 Task: Look for space in Tumsar, India from 17th June, 2023 to 21st June, 2023 for 2 adults in price range Rs.7000 to Rs.12000. Place can be private room with 1  bedroom having 2 beds and 1 bathroom. Property type can be house, flat, guest house. Booking option can be shelf check-in. Required host language is English.
Action: Mouse moved to (401, 73)
Screenshot: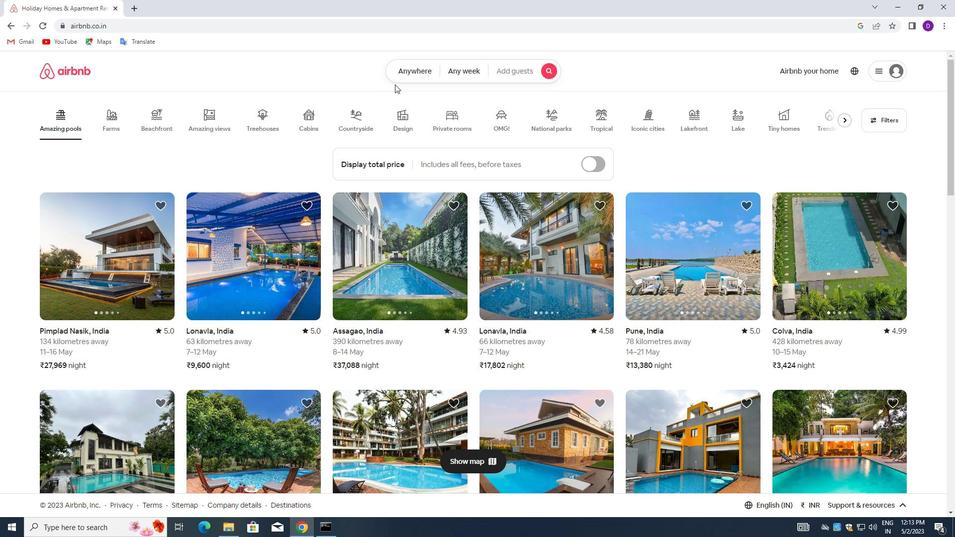
Action: Mouse pressed left at (401, 73)
Screenshot: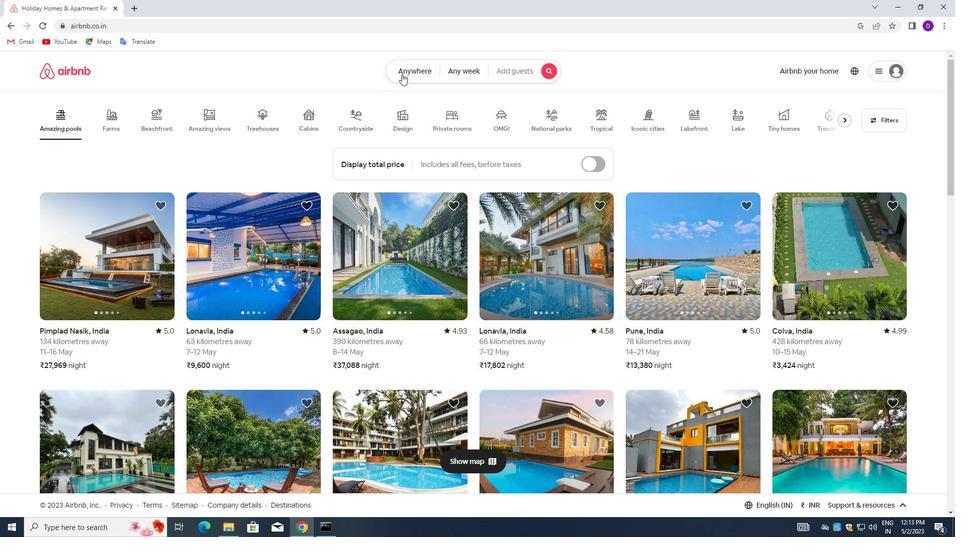 
Action: Mouse moved to (294, 108)
Screenshot: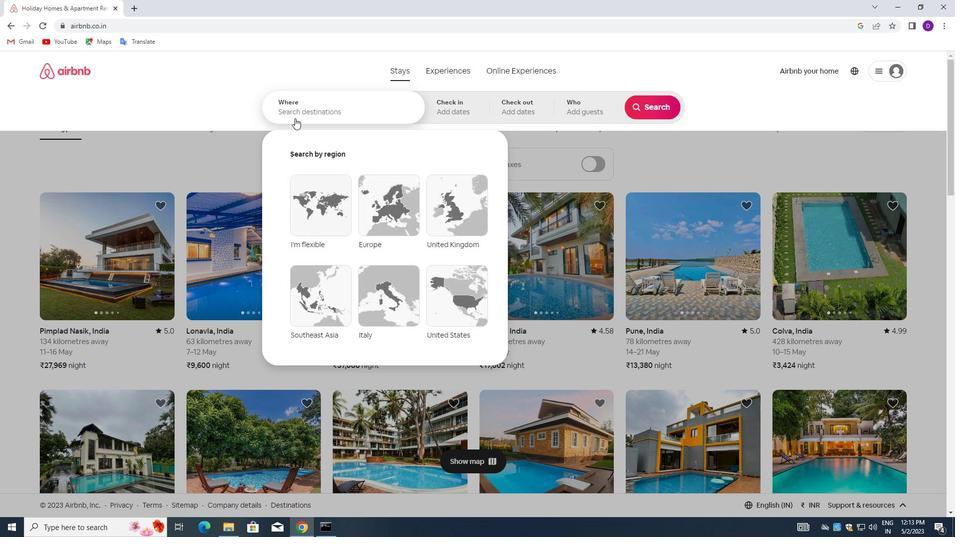 
Action: Mouse pressed left at (294, 108)
Screenshot: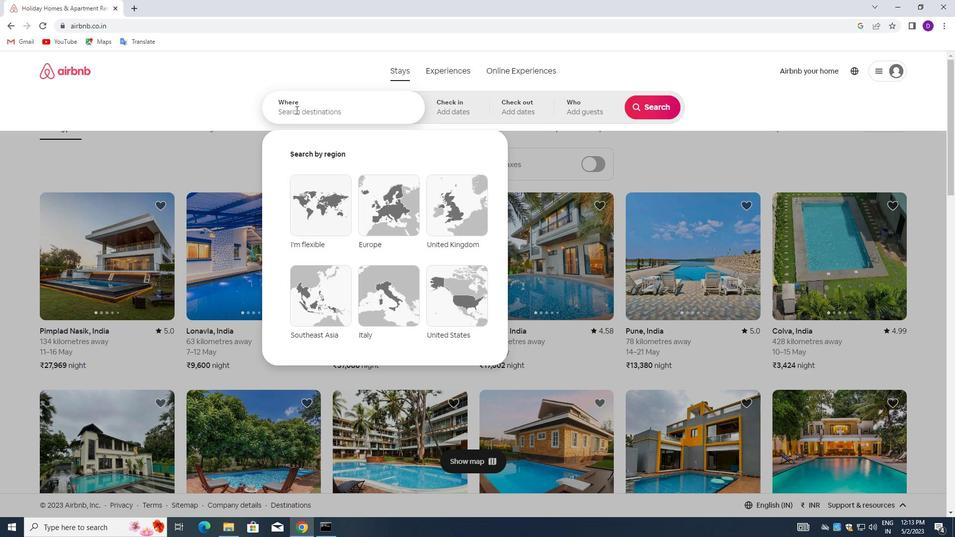 
Action: Mouse moved to (294, 111)
Screenshot: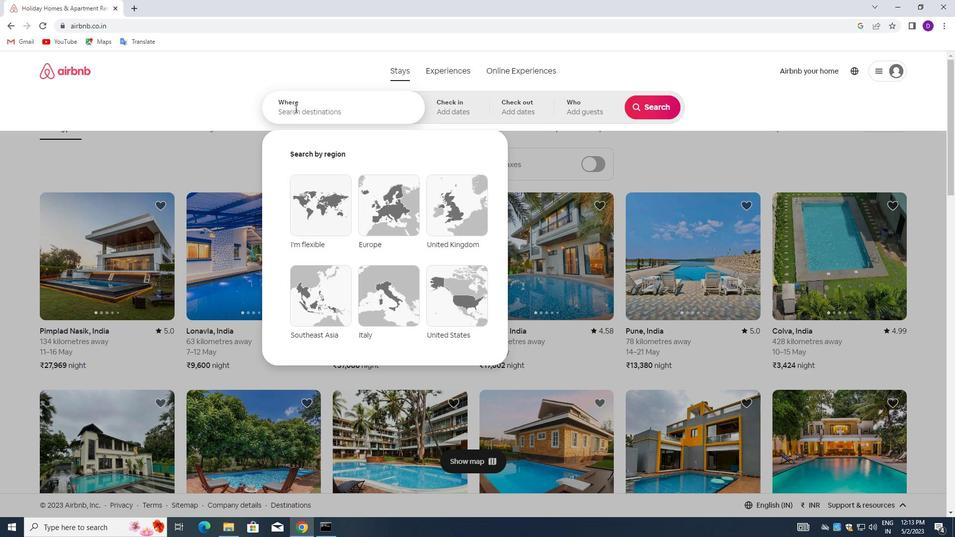 
Action: Key pressed <Key.shift_r>Tumsar,<Key.space><Key.shift>INDIA<Key.enter>
Screenshot: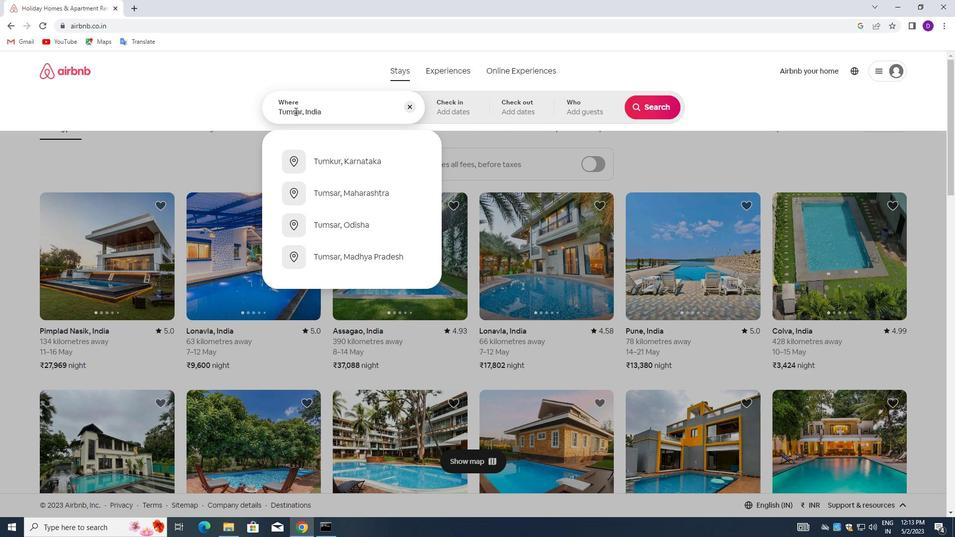 
Action: Mouse moved to (637, 275)
Screenshot: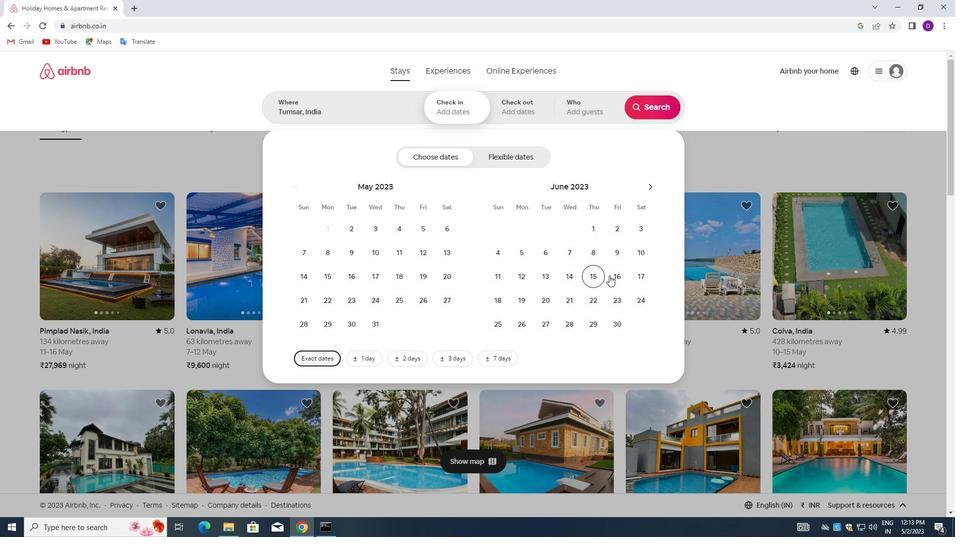 
Action: Mouse pressed left at (637, 275)
Screenshot: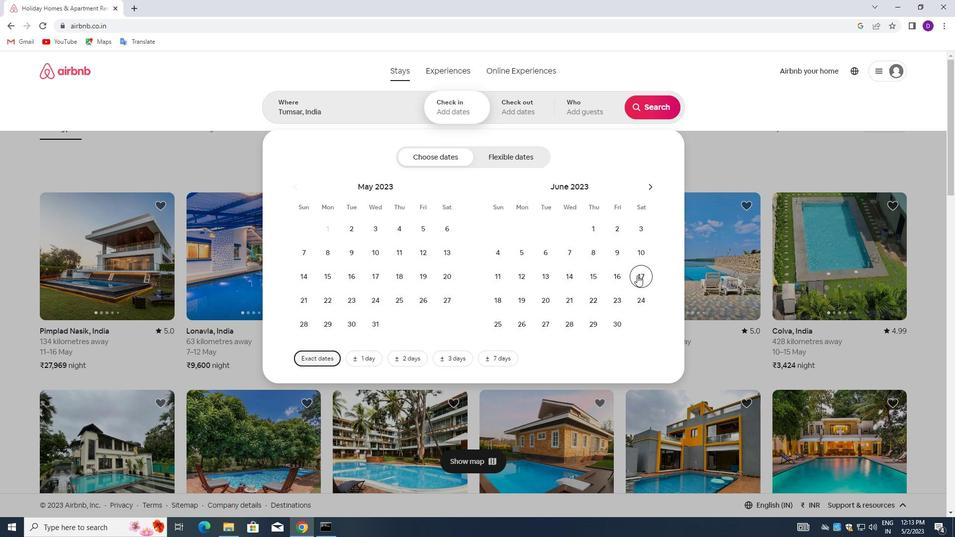 
Action: Mouse moved to (570, 296)
Screenshot: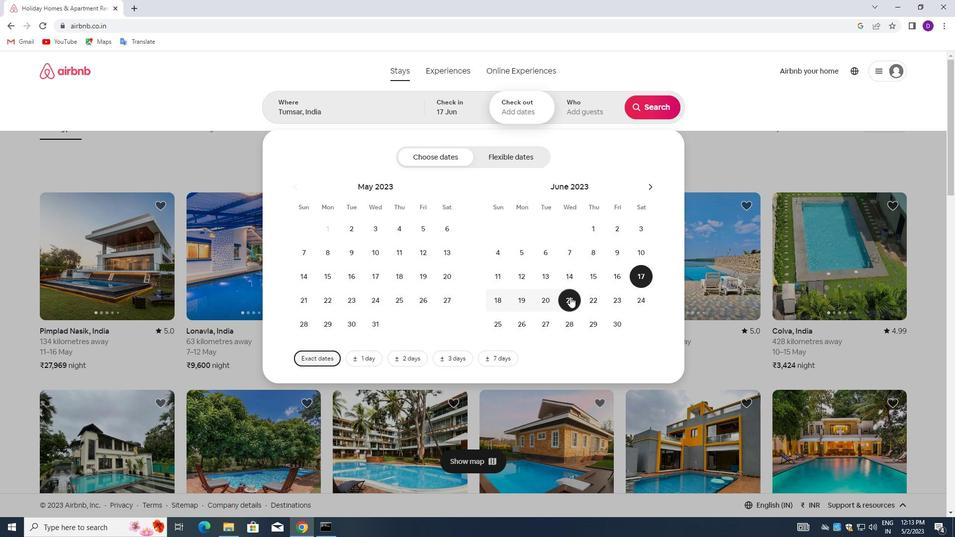 
Action: Mouse pressed left at (570, 296)
Screenshot: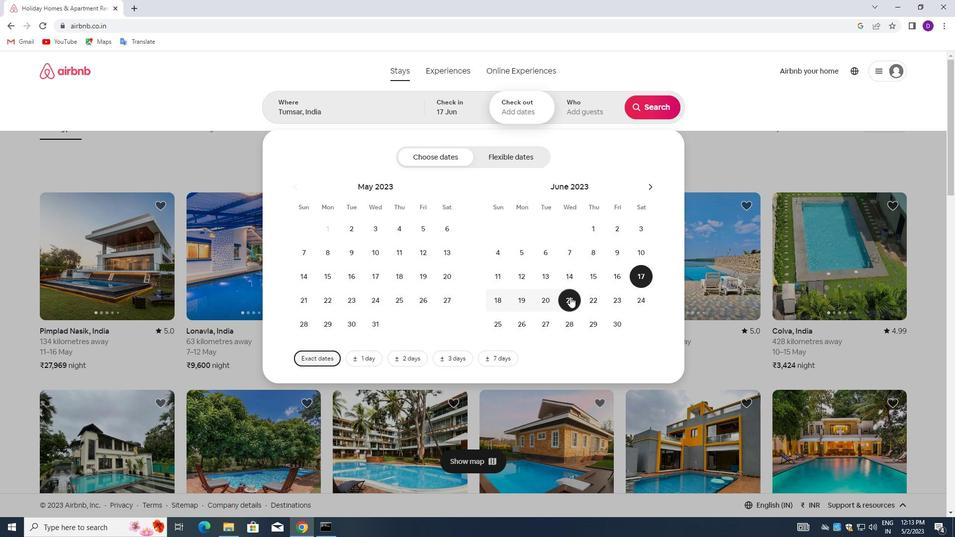 
Action: Mouse moved to (578, 115)
Screenshot: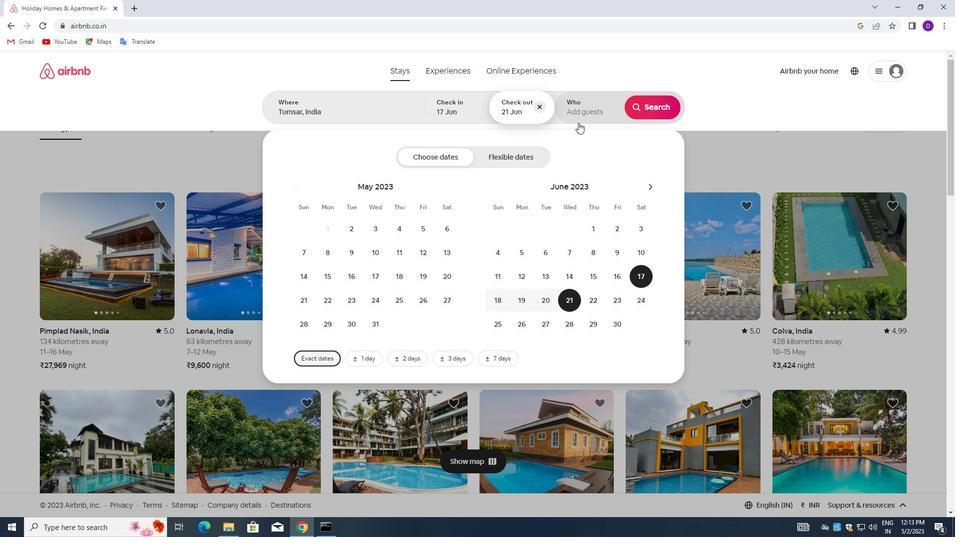 
Action: Mouse pressed left at (578, 115)
Screenshot: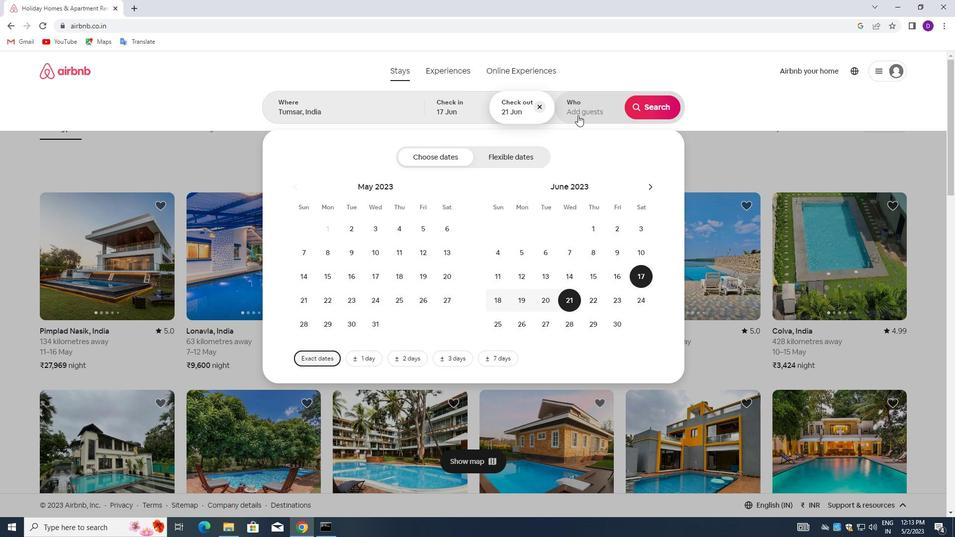 
Action: Mouse moved to (658, 161)
Screenshot: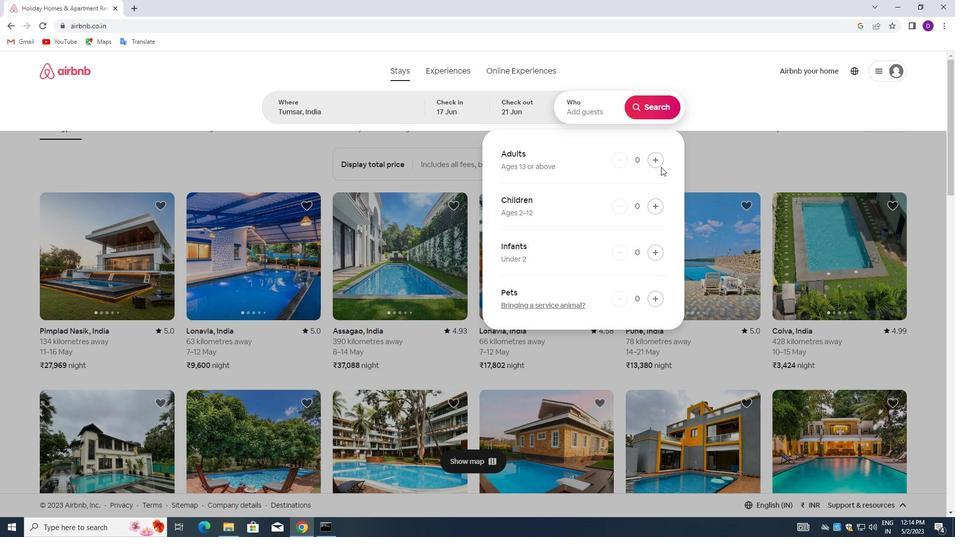 
Action: Mouse pressed left at (658, 161)
Screenshot: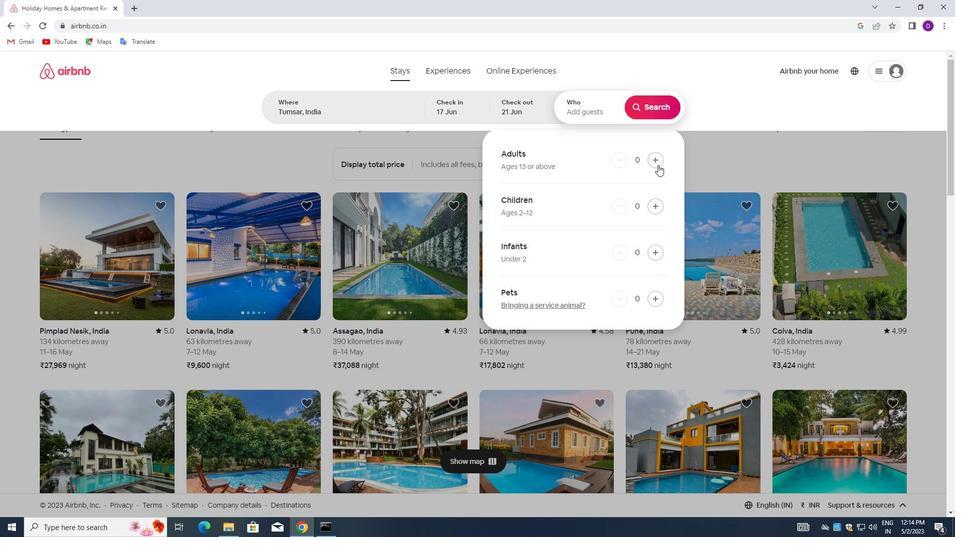 
Action: Mouse moved to (658, 161)
Screenshot: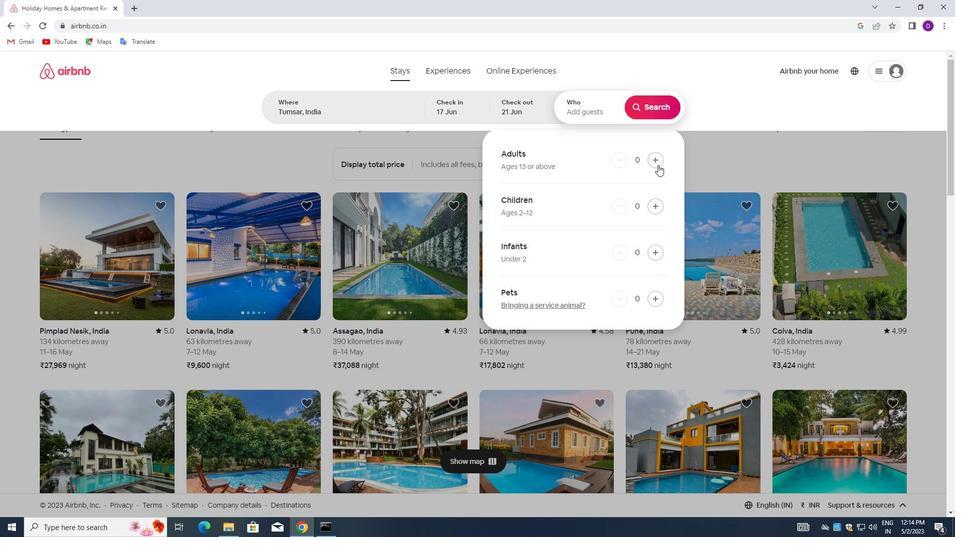 
Action: Mouse pressed left at (658, 161)
Screenshot: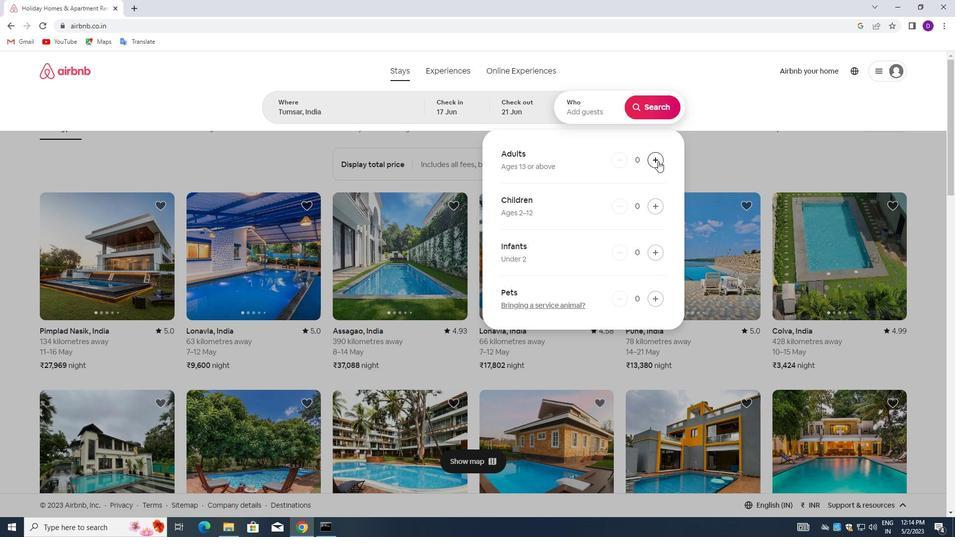 
Action: Mouse moved to (650, 109)
Screenshot: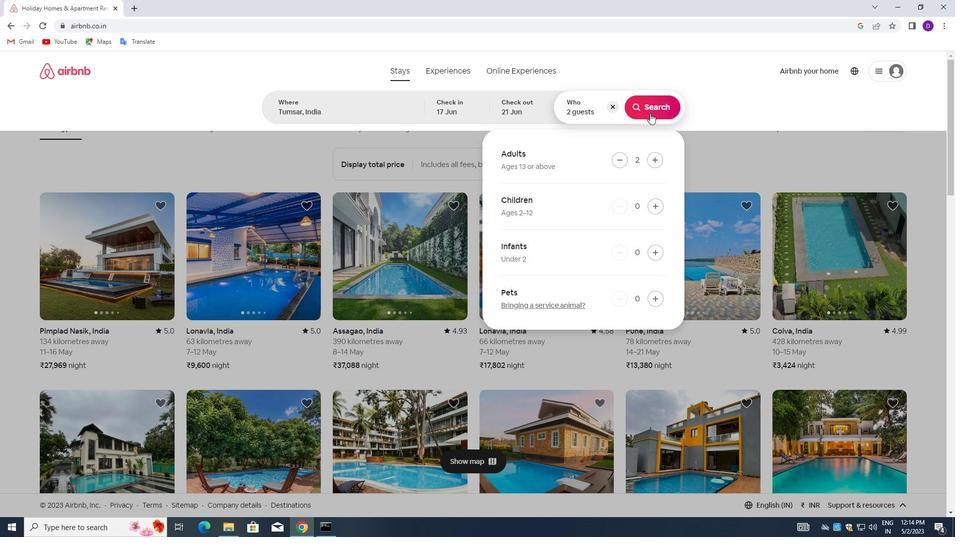 
Action: Mouse pressed left at (650, 109)
Screenshot: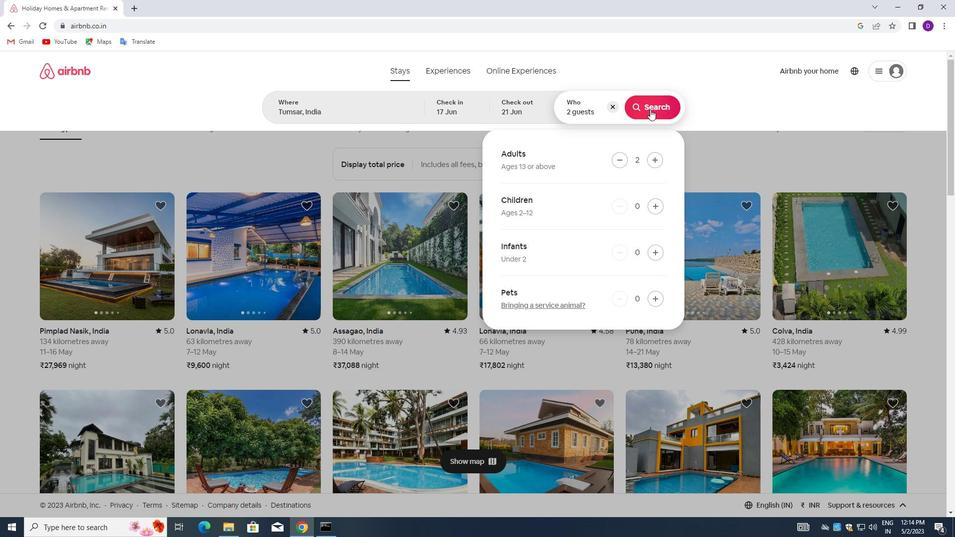 
Action: Mouse moved to (904, 106)
Screenshot: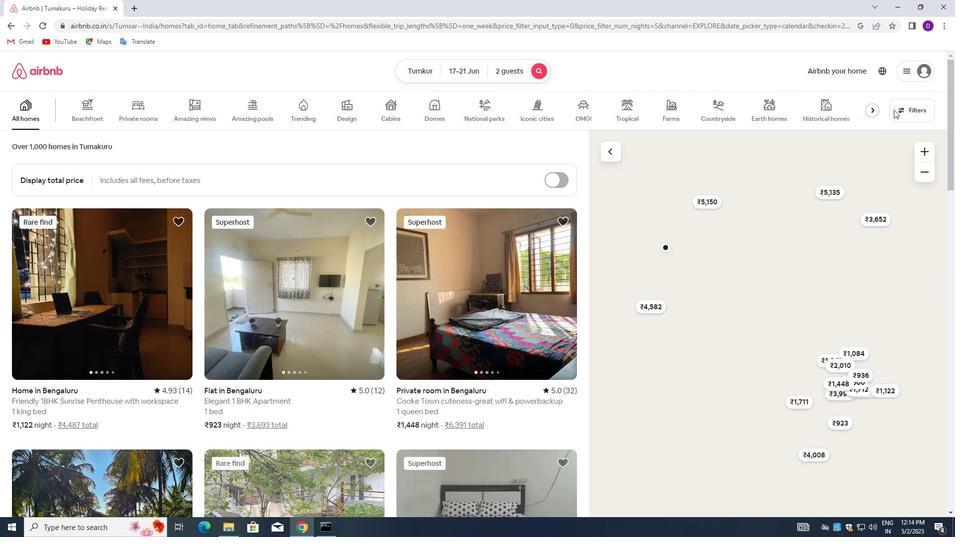 
Action: Mouse pressed left at (904, 106)
Screenshot: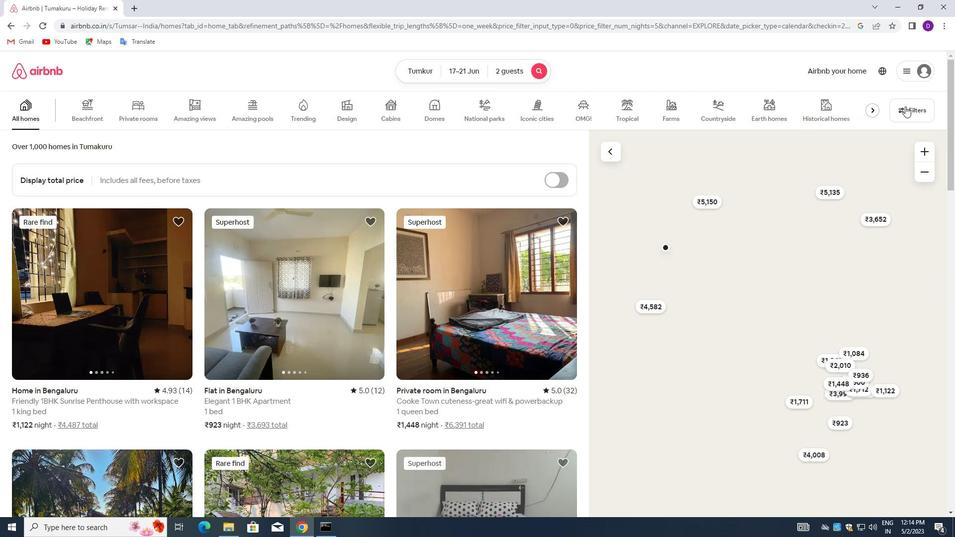
Action: Mouse moved to (340, 234)
Screenshot: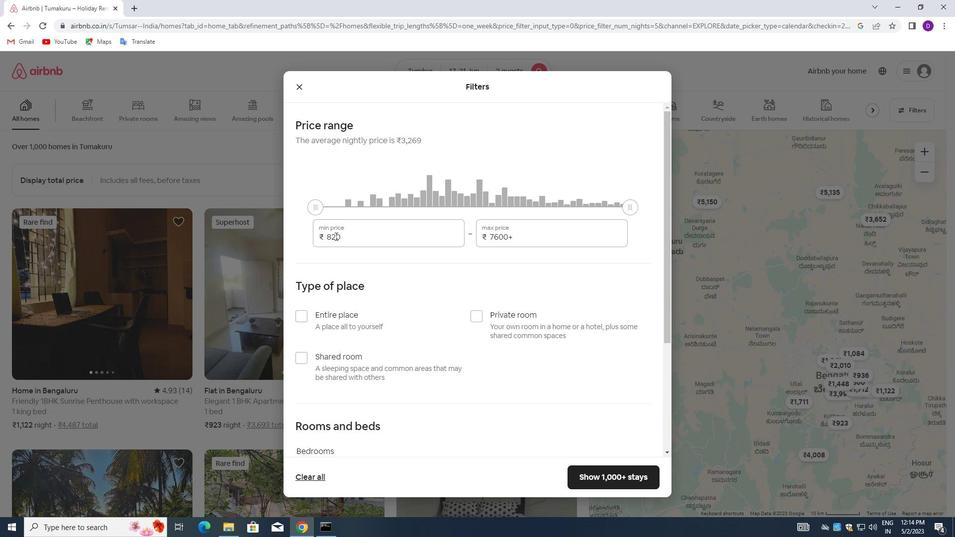 
Action: Mouse pressed left at (340, 234)
Screenshot: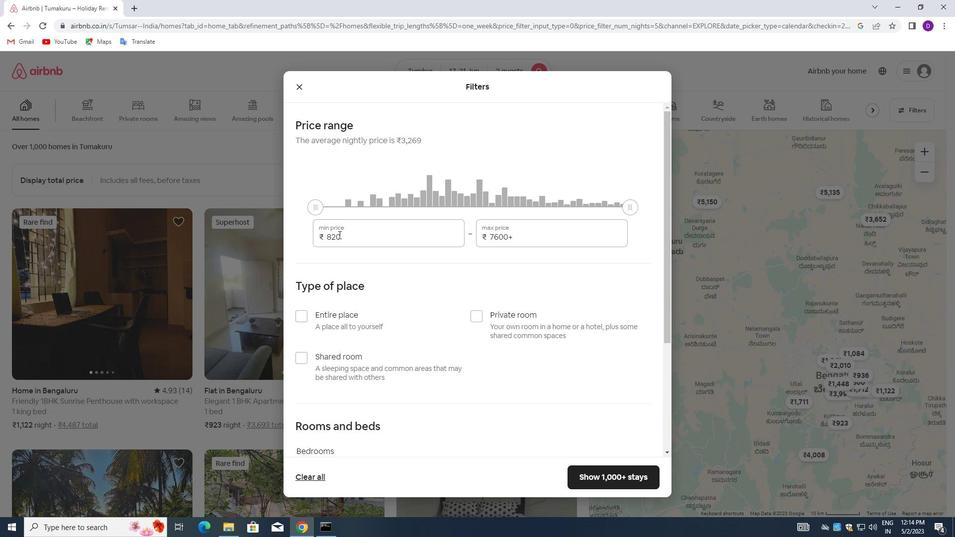 
Action: Mouse moved to (340, 234)
Screenshot: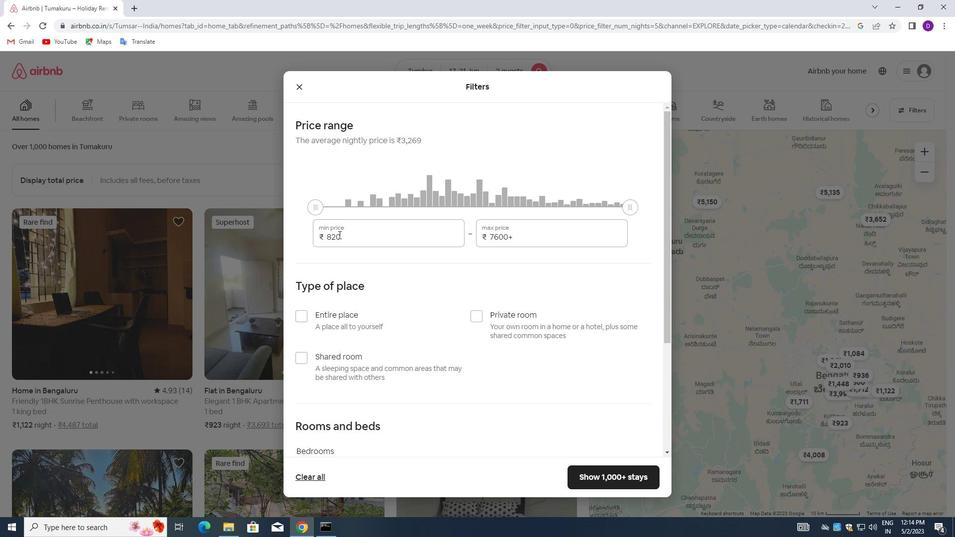 
Action: Mouse pressed left at (340, 234)
Screenshot: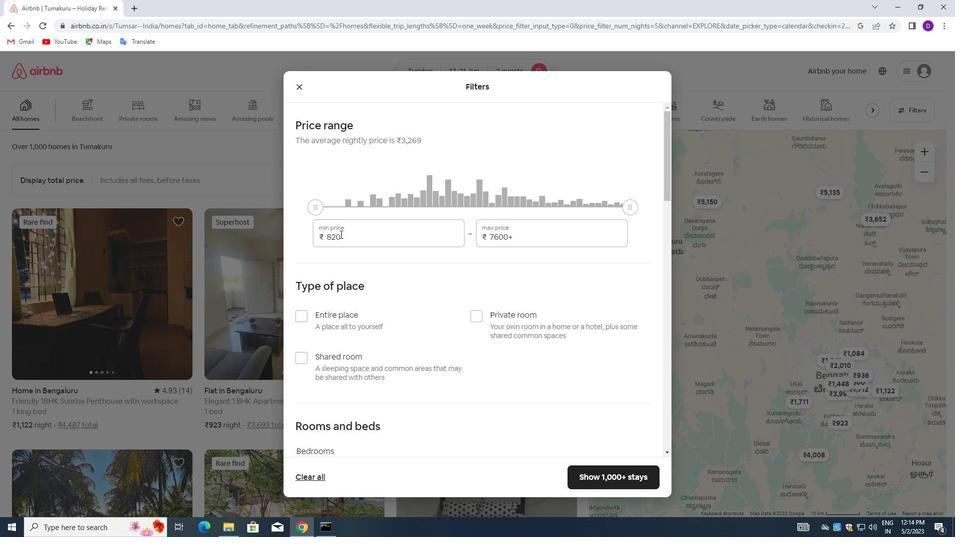
Action: Mouse moved to (297, 216)
Screenshot: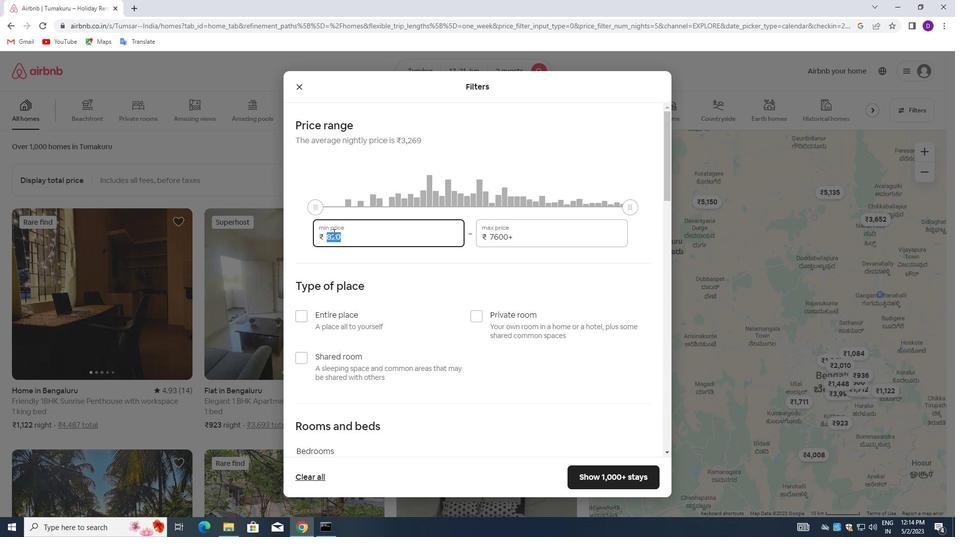 
Action: Key pressed 7000<Key.tab>12000
Screenshot: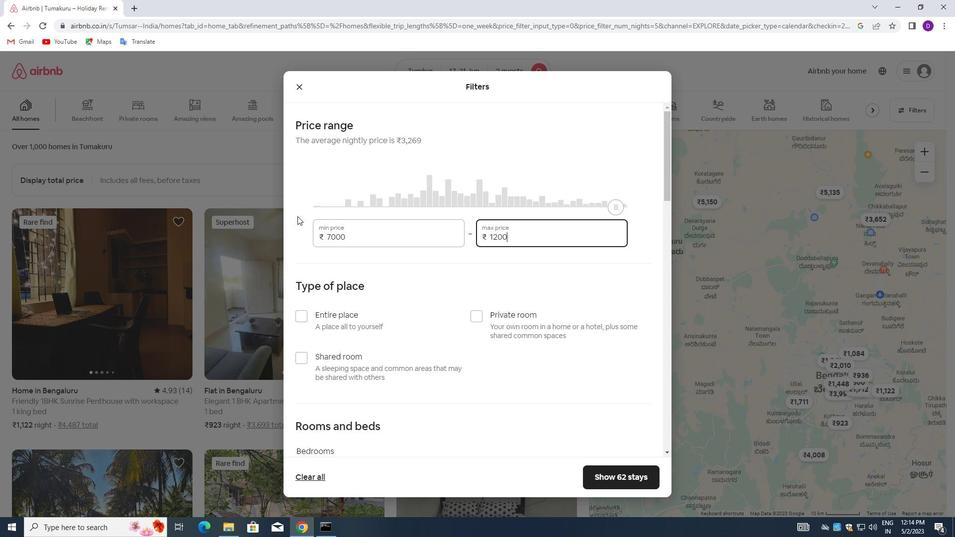 
Action: Mouse moved to (408, 314)
Screenshot: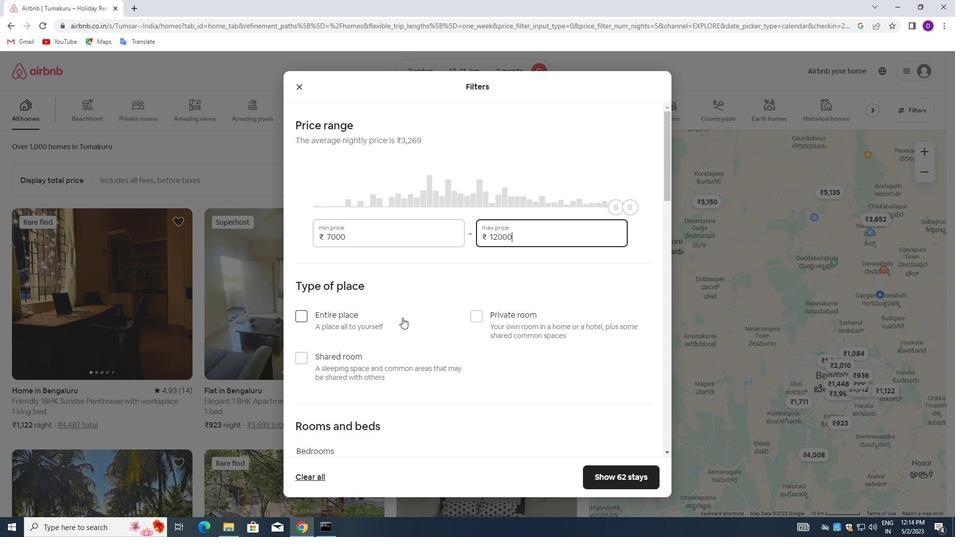 
Action: Mouse scrolled (408, 314) with delta (0, 0)
Screenshot: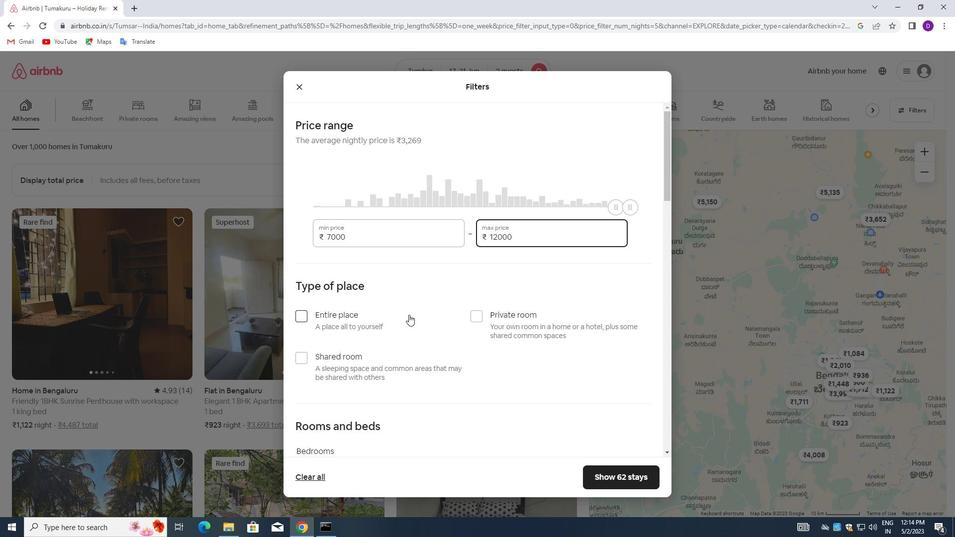 
Action: Mouse scrolled (408, 314) with delta (0, 0)
Screenshot: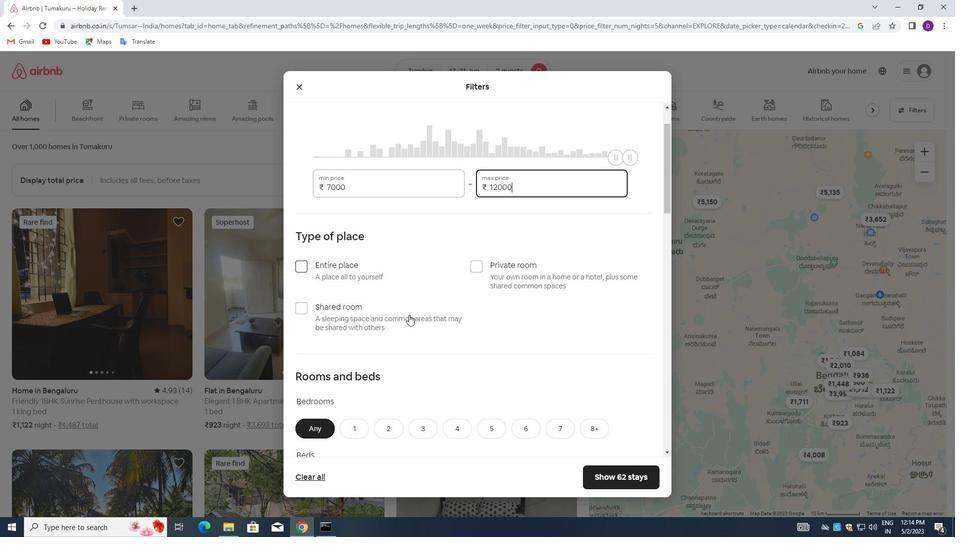 
Action: Mouse moved to (478, 217)
Screenshot: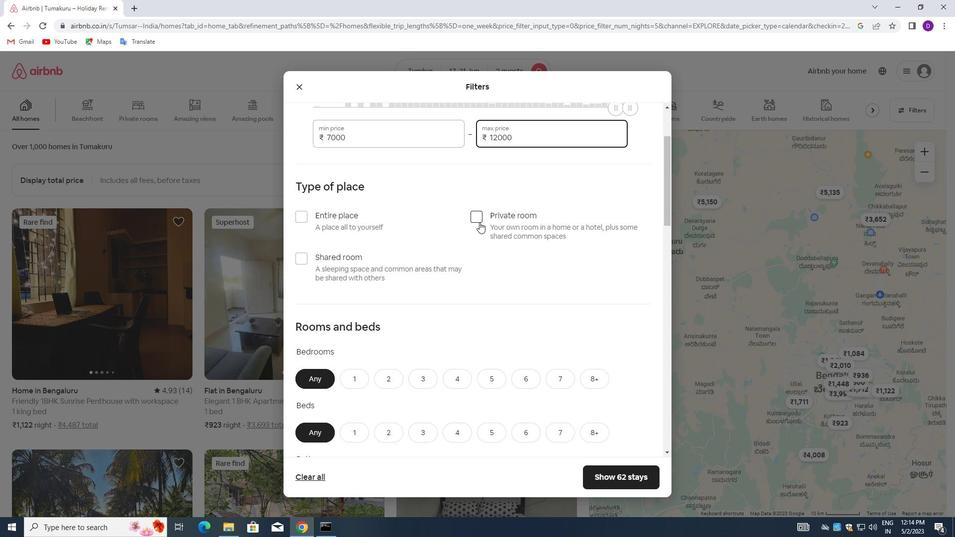
Action: Mouse pressed left at (478, 217)
Screenshot: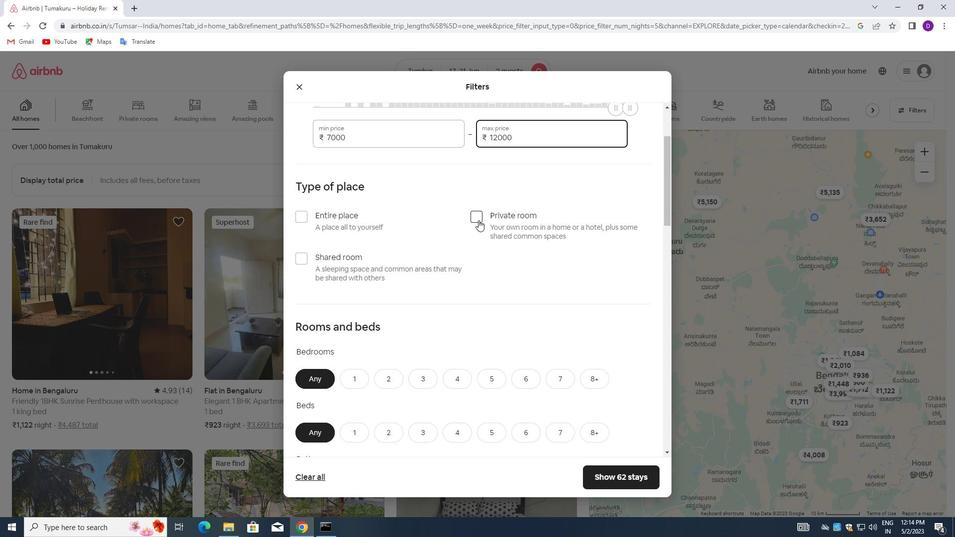 
Action: Mouse moved to (446, 289)
Screenshot: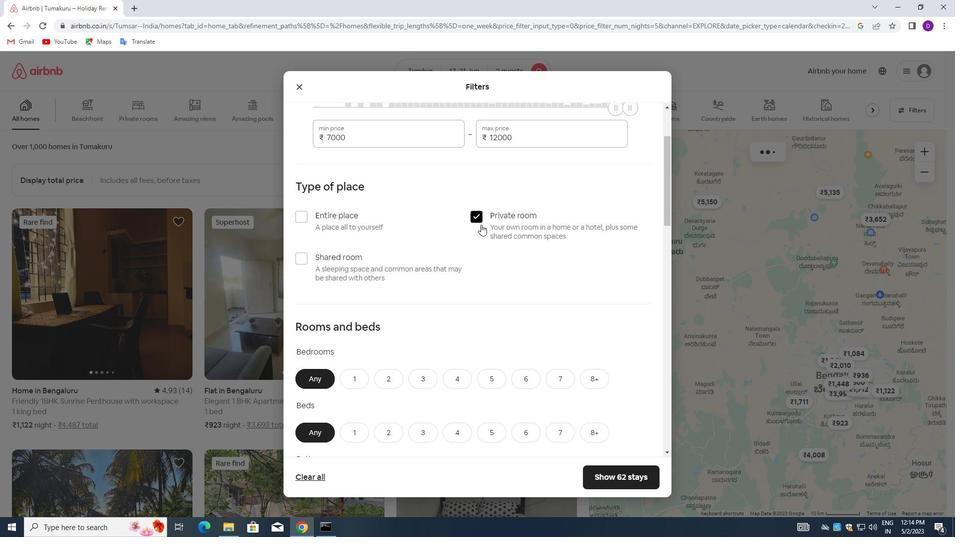 
Action: Mouse scrolled (446, 288) with delta (0, 0)
Screenshot: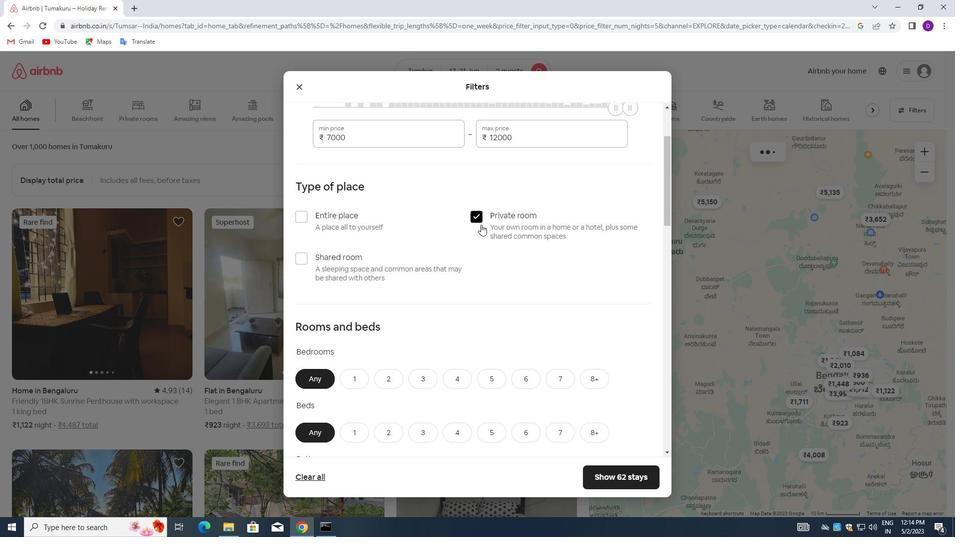 
Action: Mouse moved to (436, 297)
Screenshot: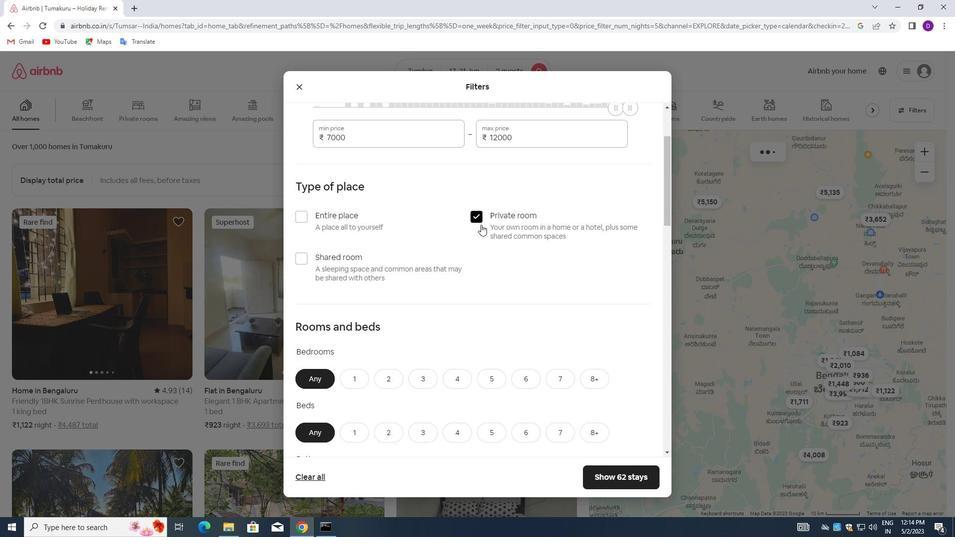
Action: Mouse scrolled (436, 296) with delta (0, 0)
Screenshot: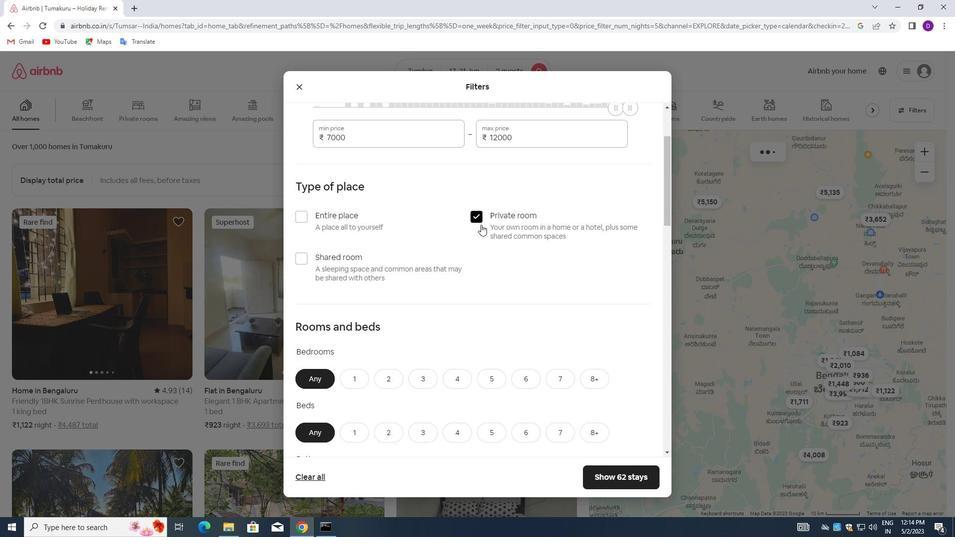 
Action: Mouse moved to (435, 298)
Screenshot: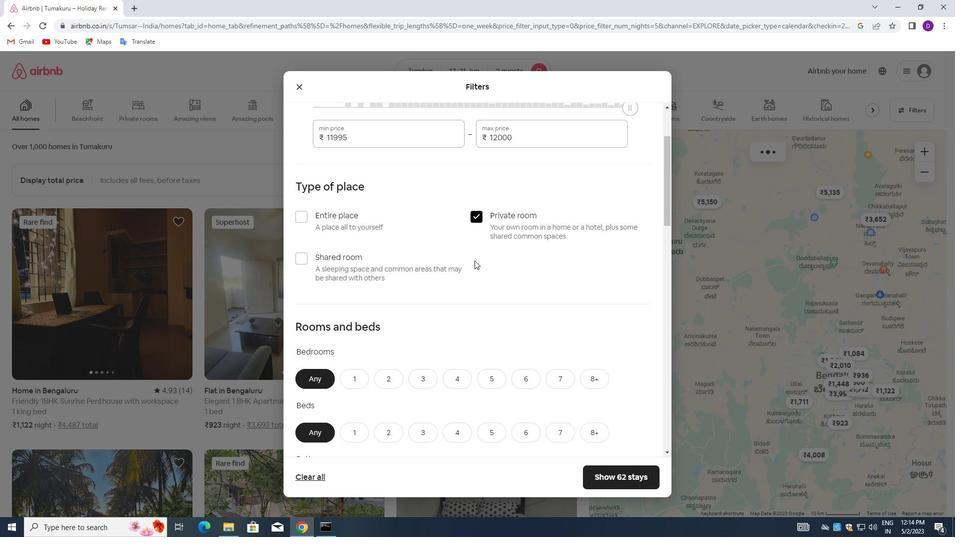 
Action: Mouse scrolled (435, 298) with delta (0, 0)
Screenshot: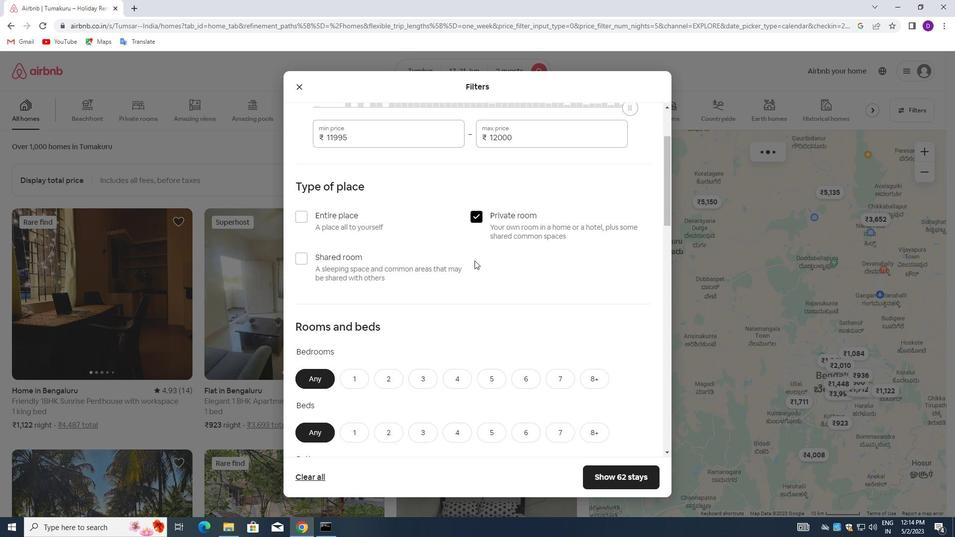 
Action: Mouse moved to (346, 229)
Screenshot: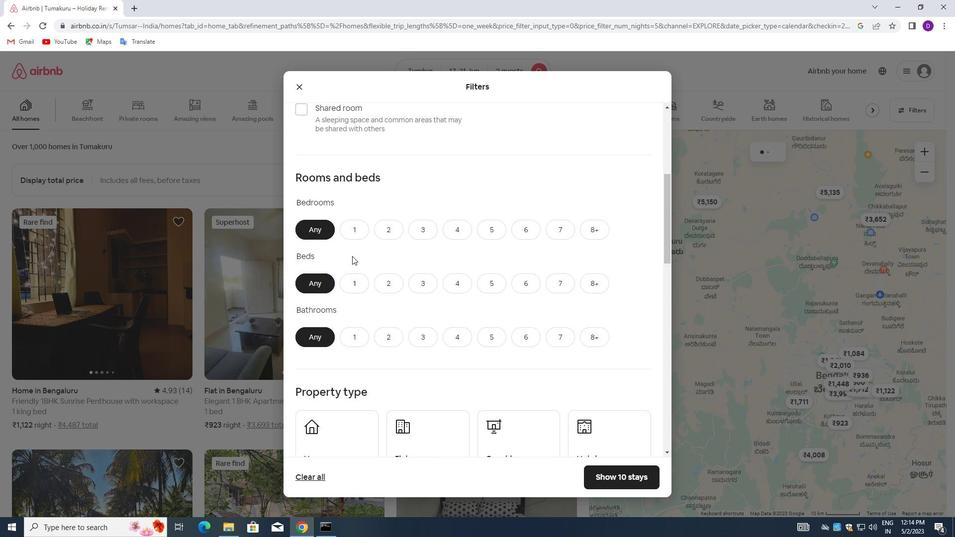
Action: Mouse pressed left at (346, 229)
Screenshot: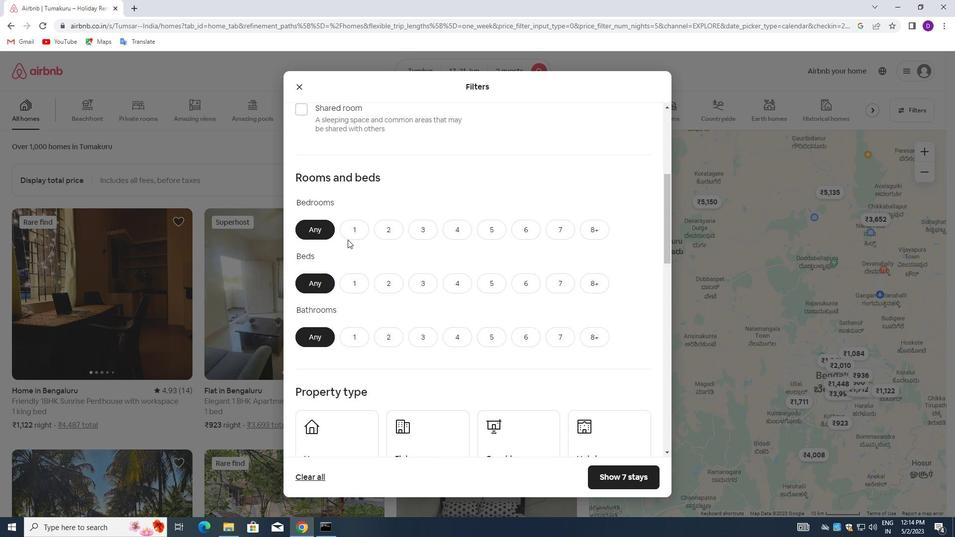 
Action: Mouse moved to (394, 288)
Screenshot: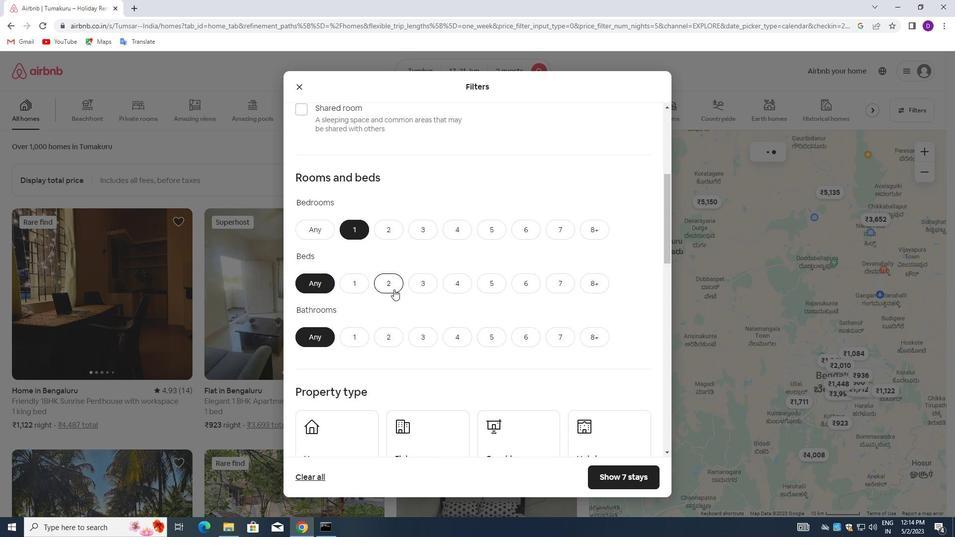 
Action: Mouse pressed left at (394, 288)
Screenshot: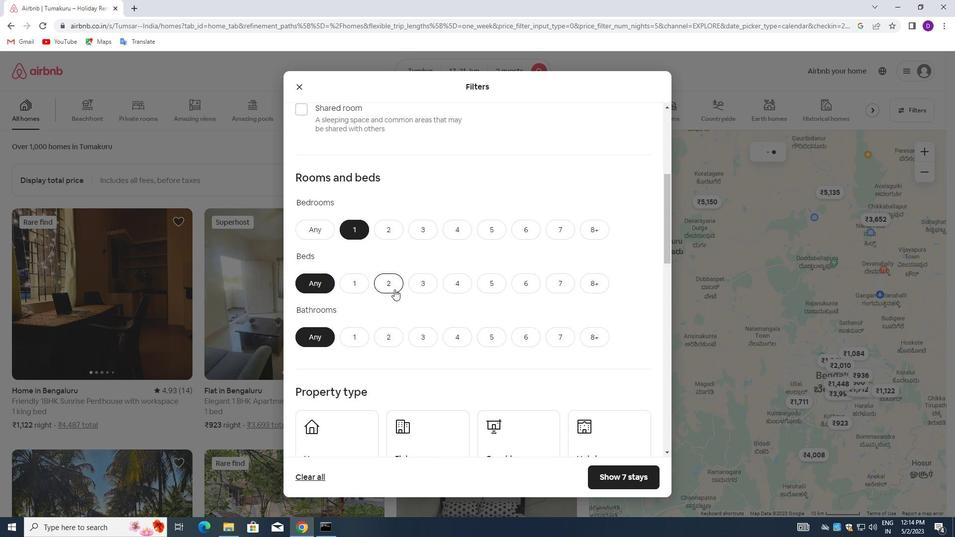 
Action: Mouse moved to (358, 332)
Screenshot: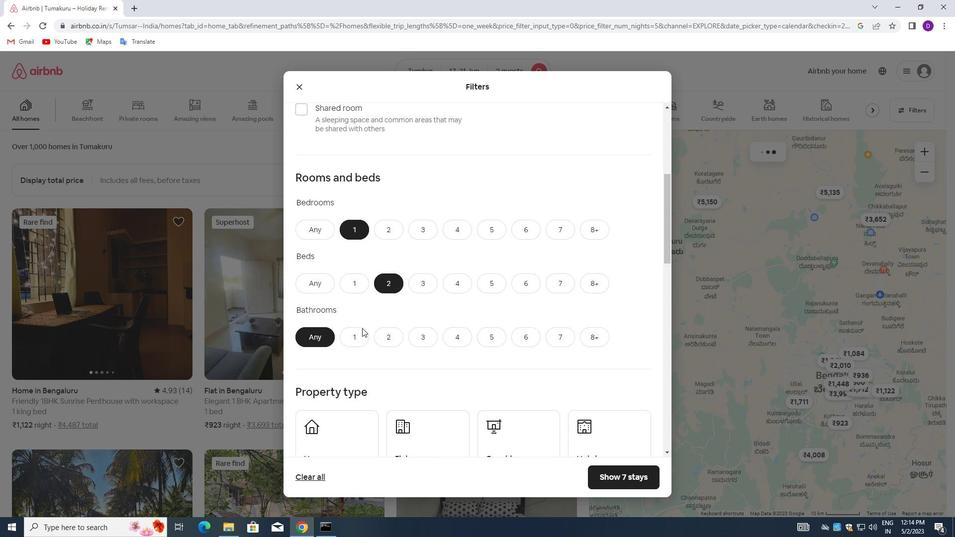 
Action: Mouse pressed left at (358, 332)
Screenshot: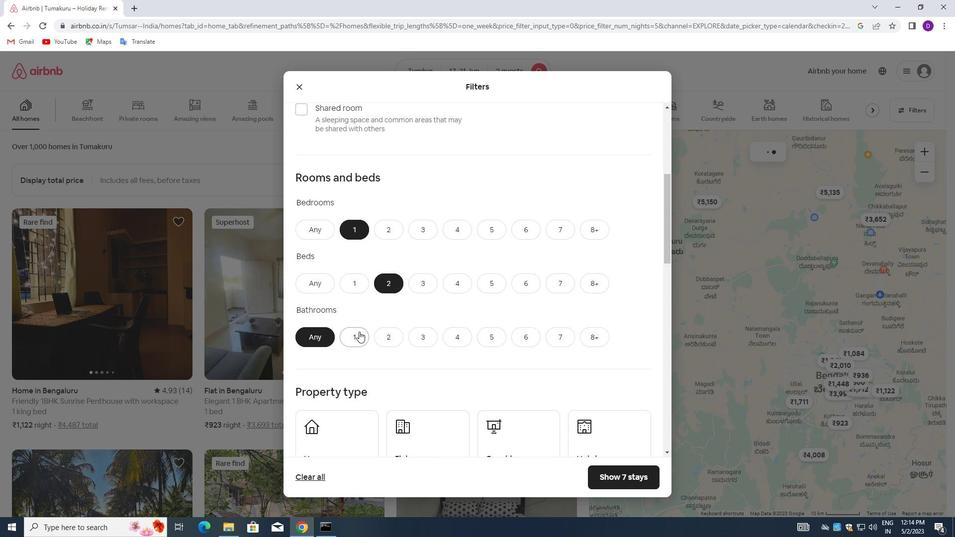 
Action: Mouse moved to (412, 347)
Screenshot: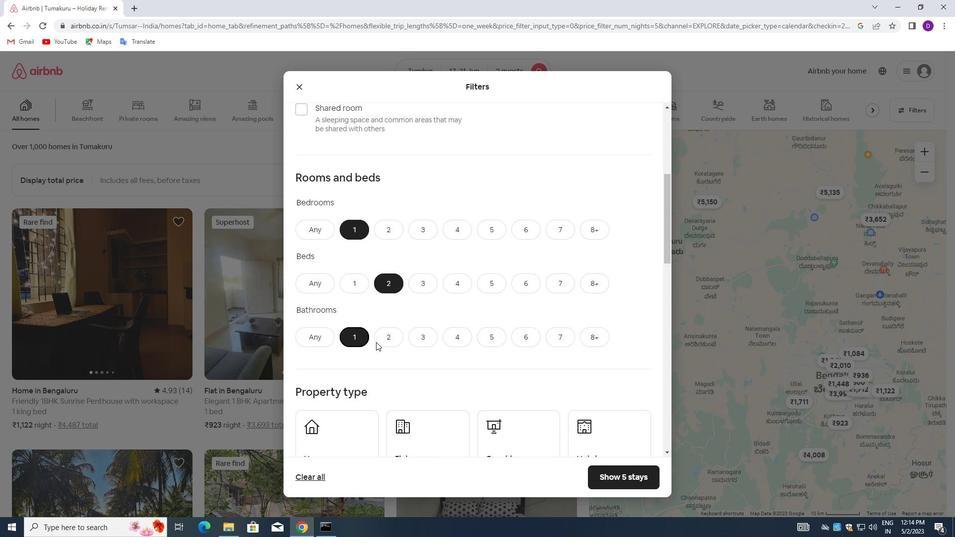 
Action: Mouse scrolled (412, 347) with delta (0, 0)
Screenshot: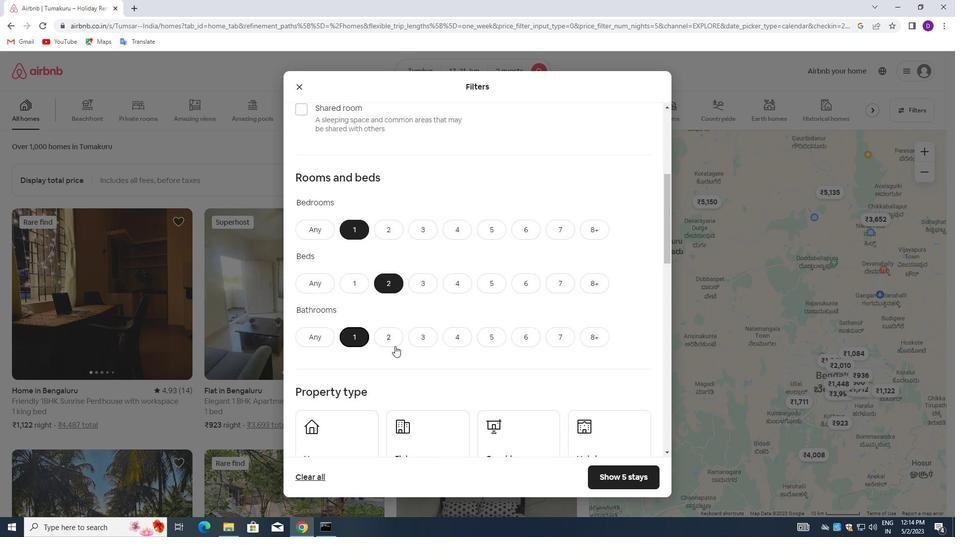 
Action: Mouse moved to (371, 348)
Screenshot: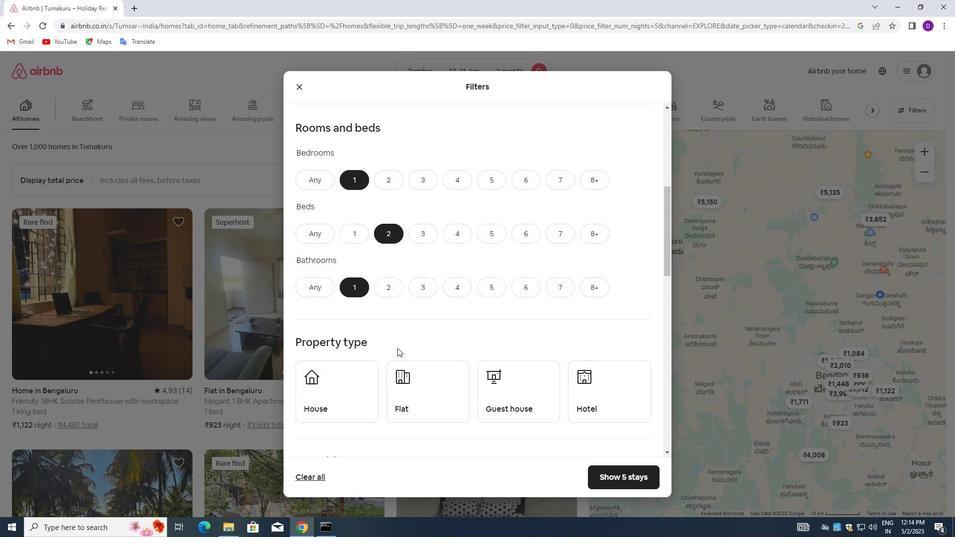 
Action: Mouse scrolled (371, 347) with delta (0, 0)
Screenshot: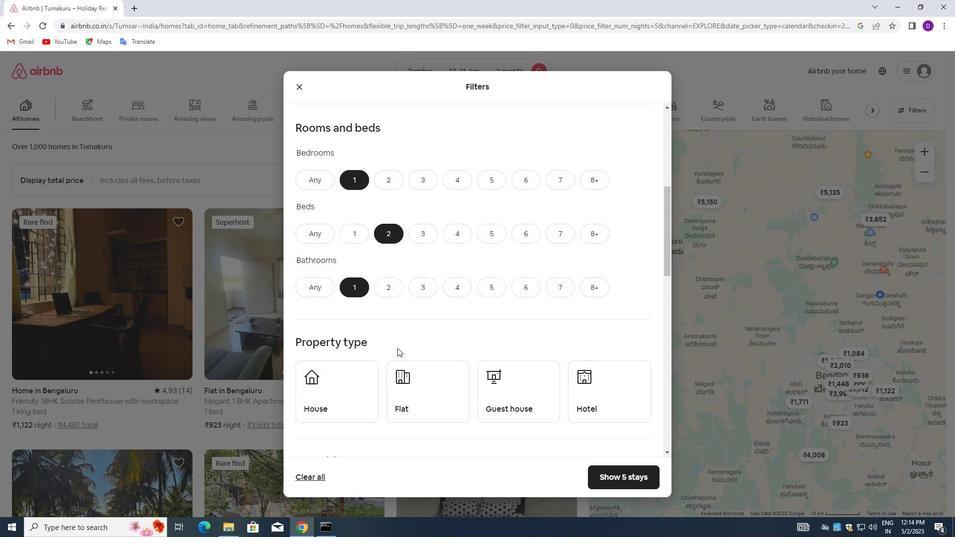 
Action: Mouse moved to (367, 348)
Screenshot: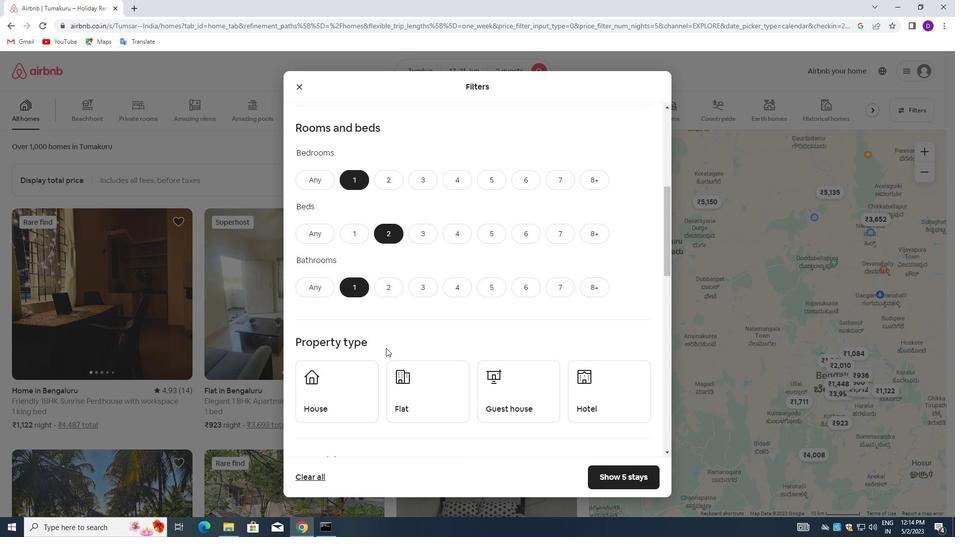 
Action: Mouse scrolled (367, 347) with delta (0, 0)
Screenshot: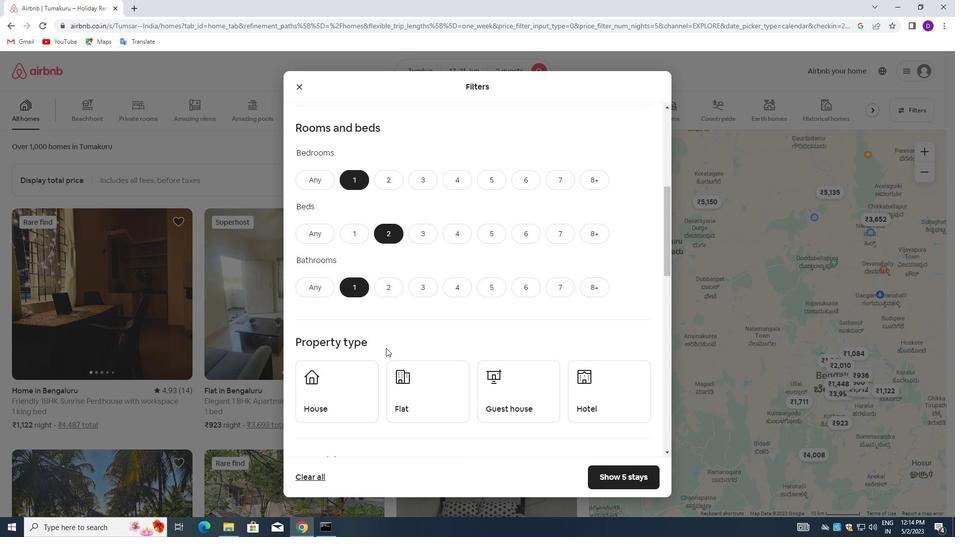 
Action: Mouse moved to (338, 306)
Screenshot: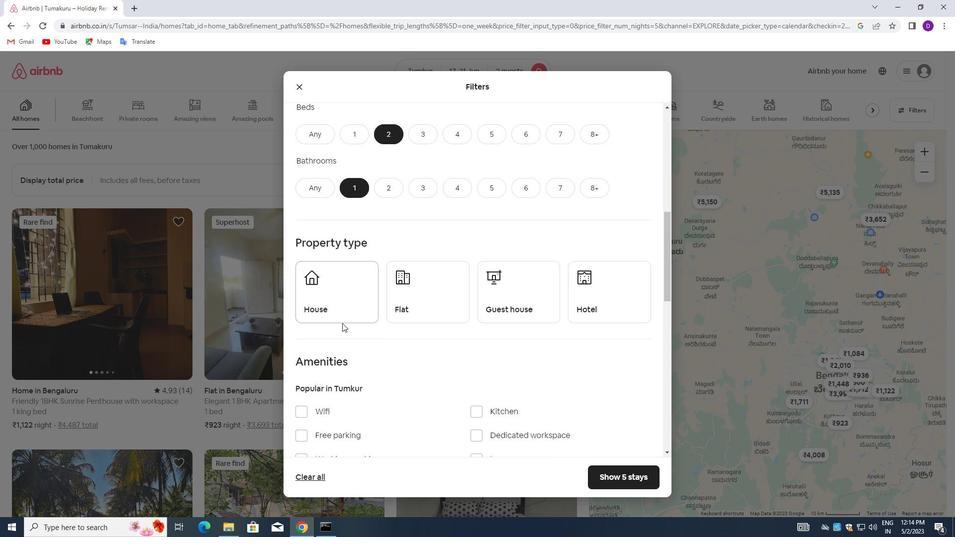 
Action: Mouse pressed left at (338, 306)
Screenshot: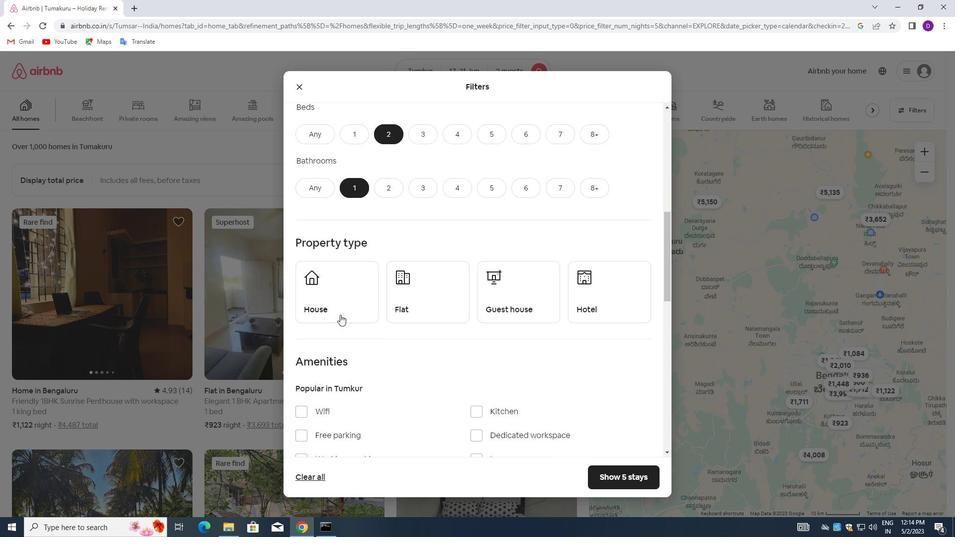 
Action: Mouse moved to (420, 296)
Screenshot: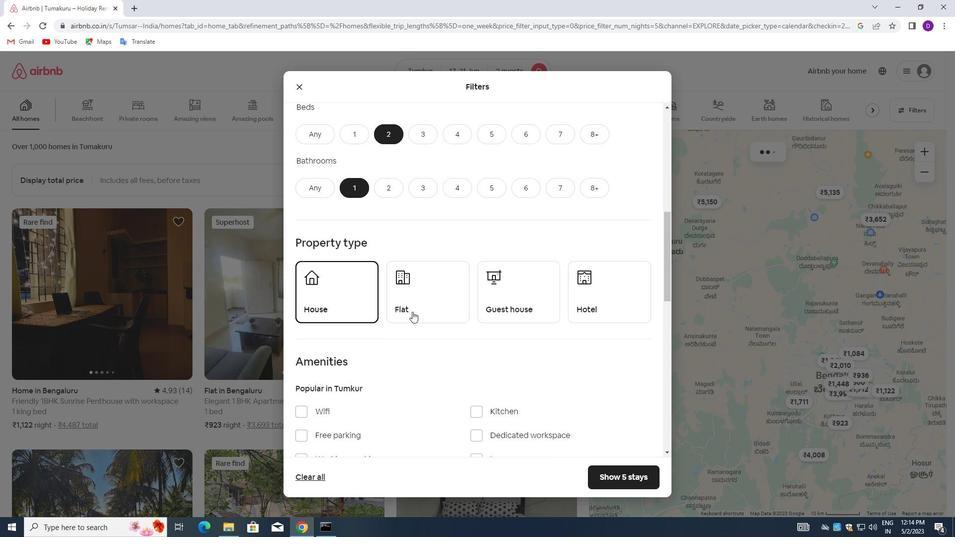 
Action: Mouse pressed left at (420, 296)
Screenshot: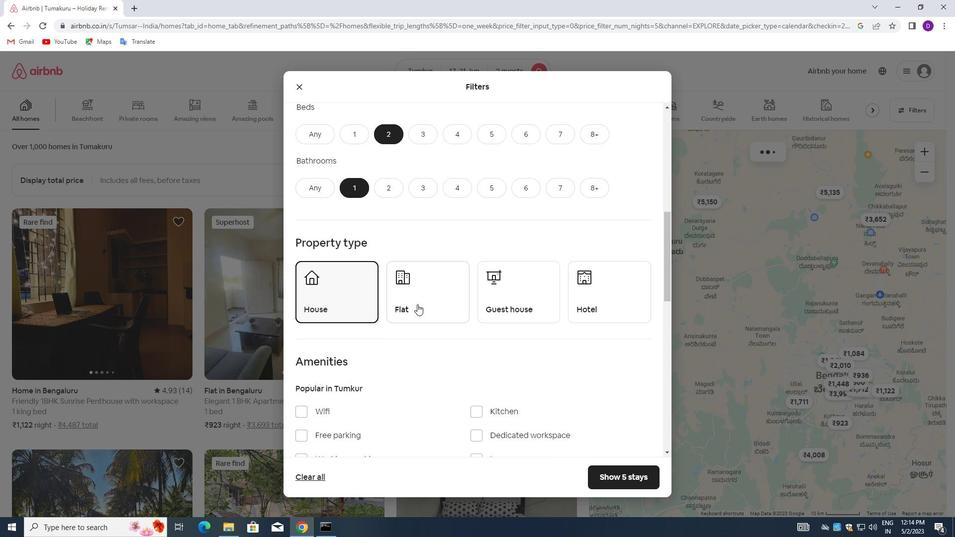 
Action: Mouse moved to (496, 293)
Screenshot: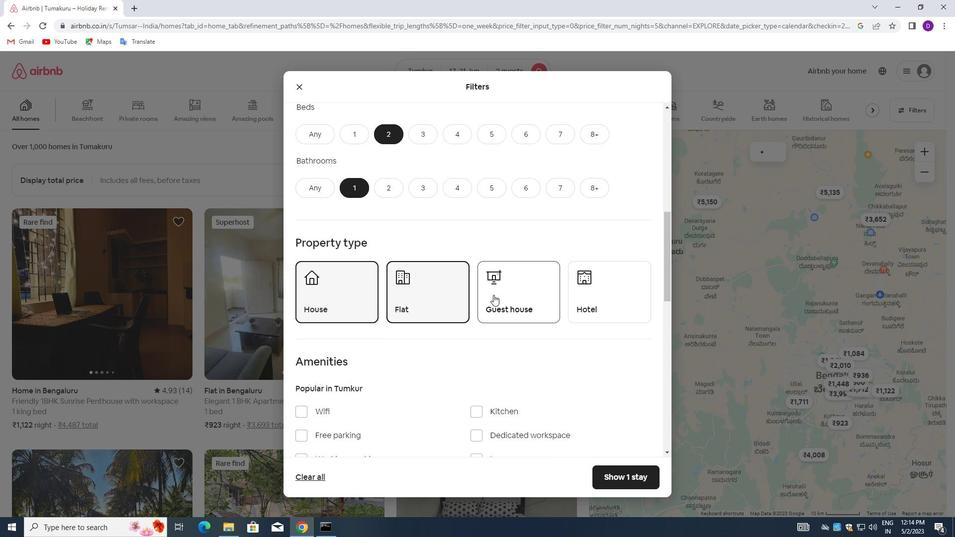 
Action: Mouse pressed left at (496, 293)
Screenshot: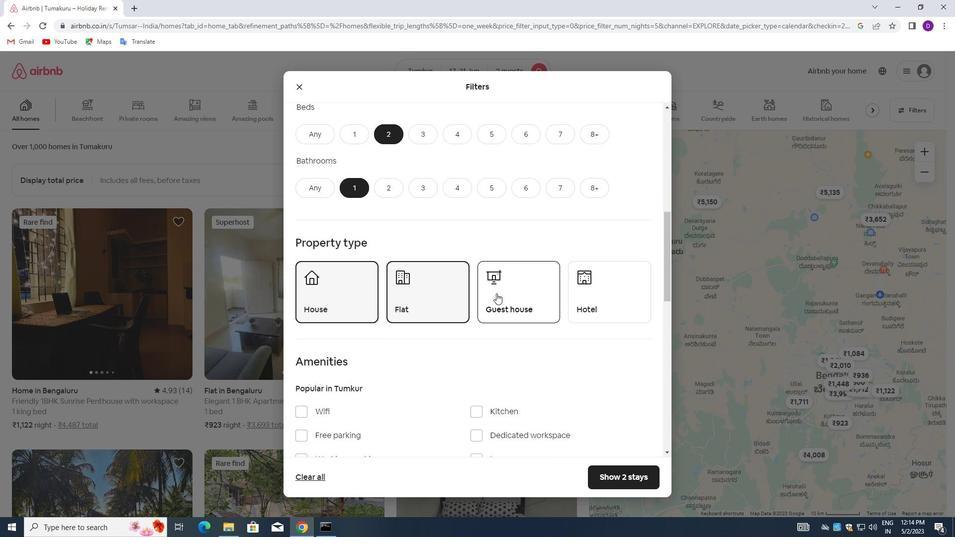 
Action: Mouse moved to (470, 319)
Screenshot: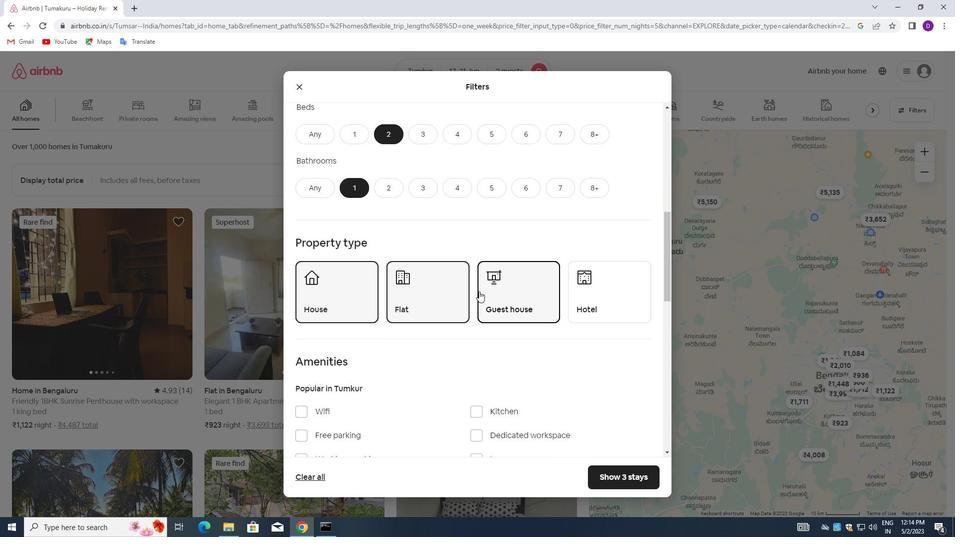 
Action: Mouse scrolled (470, 318) with delta (0, 0)
Screenshot: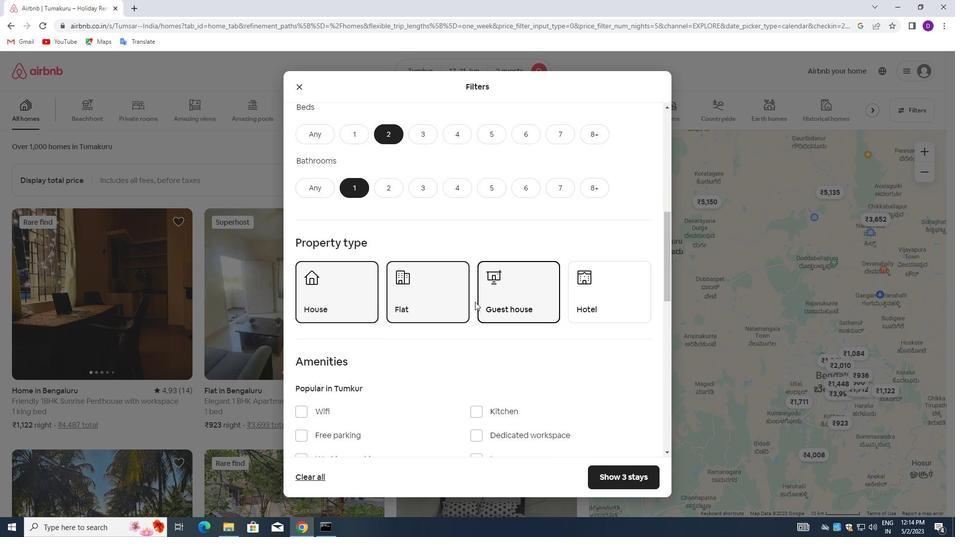 
Action: Mouse moved to (470, 320)
Screenshot: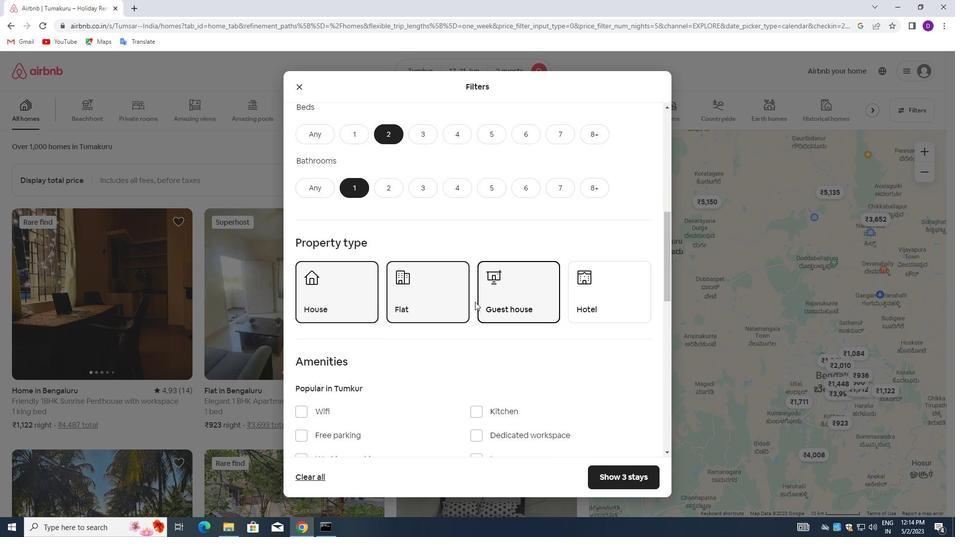 
Action: Mouse scrolled (470, 320) with delta (0, 0)
Screenshot: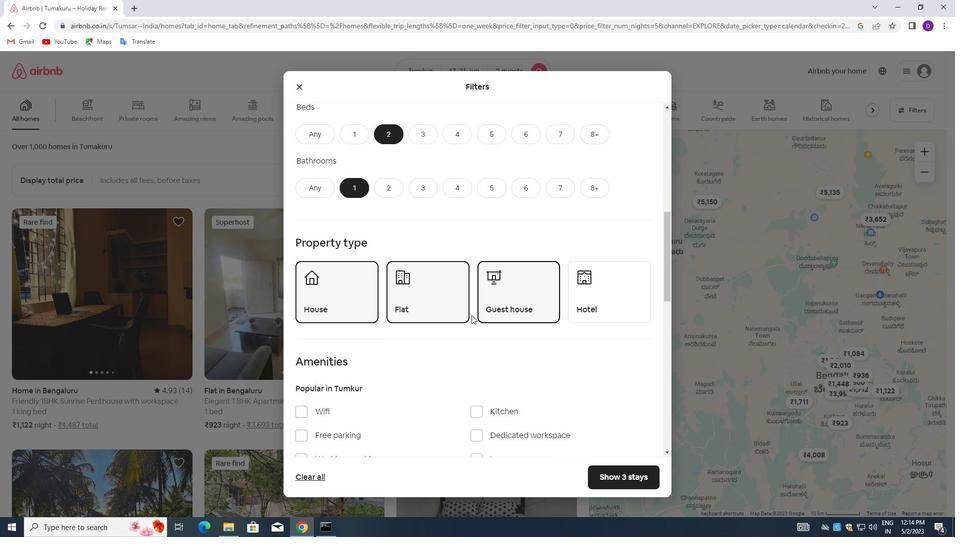 
Action: Mouse moved to (387, 381)
Screenshot: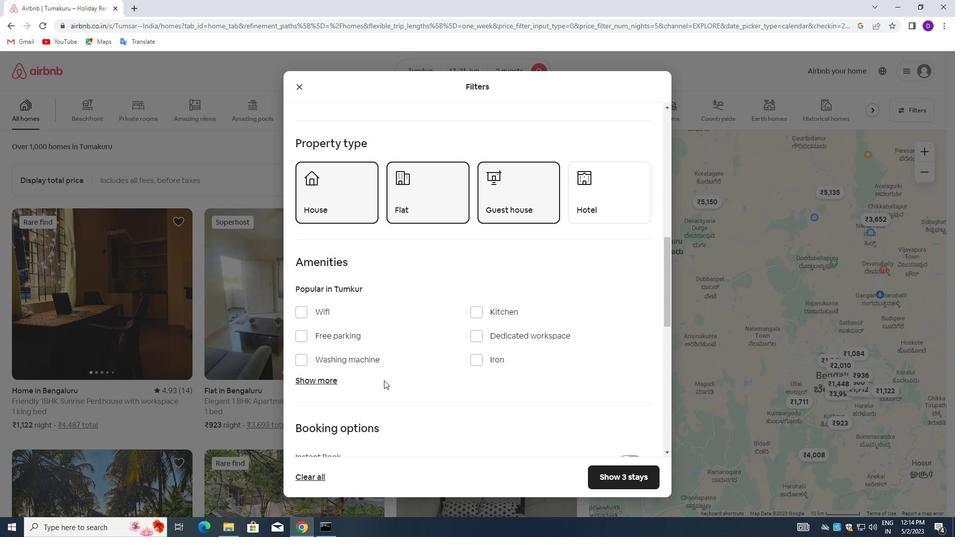 
Action: Mouse scrolled (387, 381) with delta (0, 0)
Screenshot: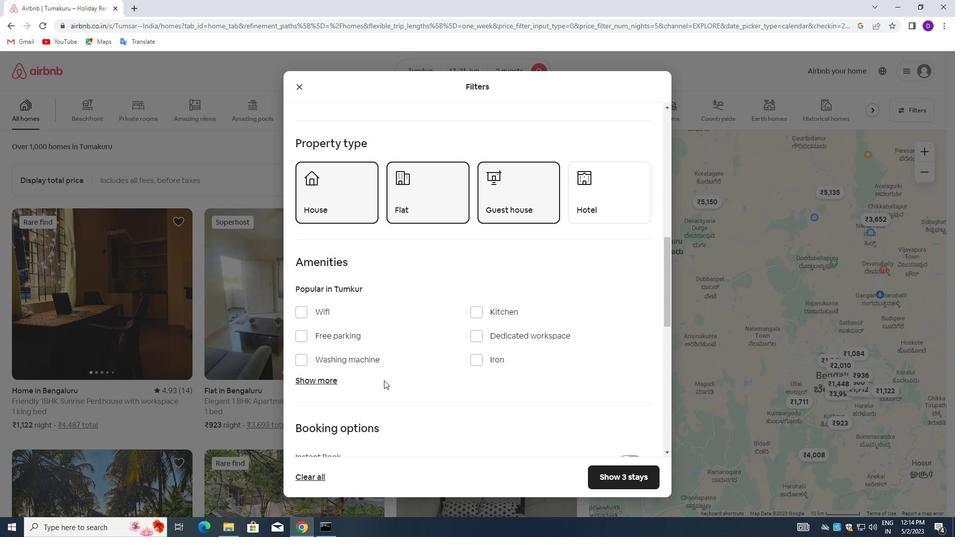 
Action: Mouse scrolled (387, 381) with delta (0, 0)
Screenshot: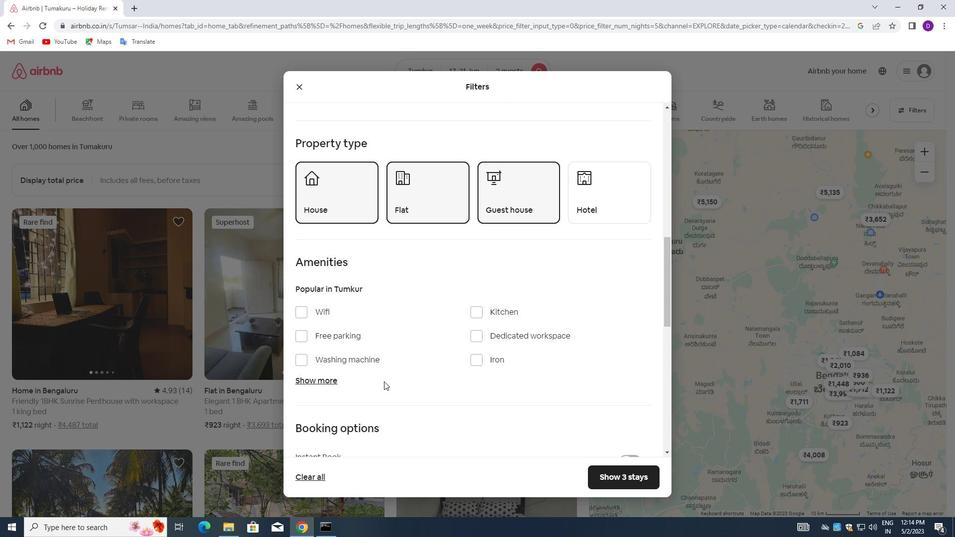 
Action: Mouse moved to (394, 381)
Screenshot: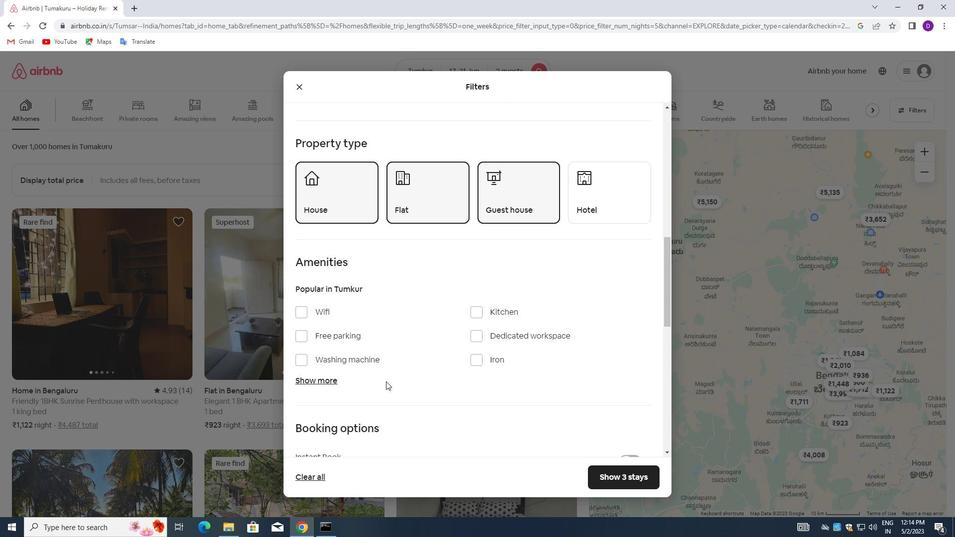 
Action: Mouse scrolled (394, 380) with delta (0, 0)
Screenshot: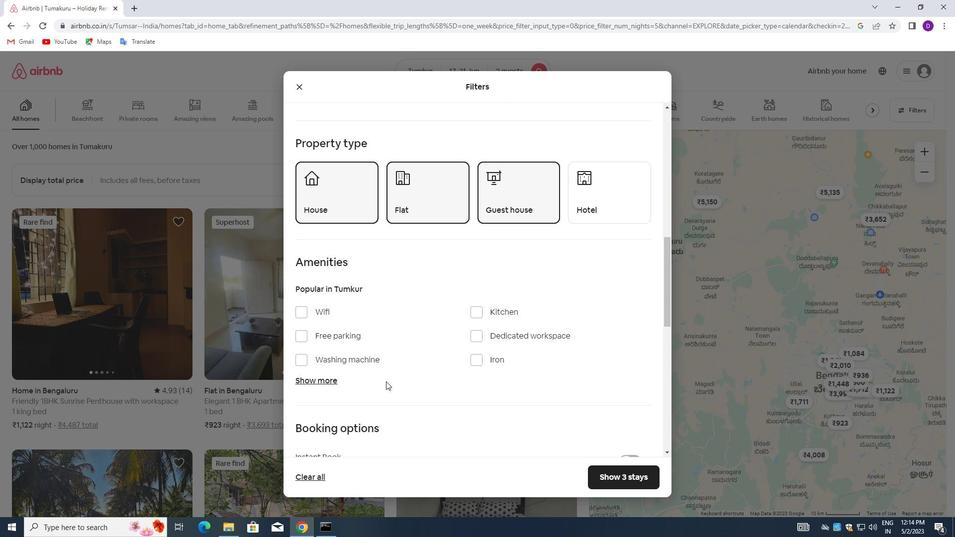 
Action: Mouse moved to (623, 348)
Screenshot: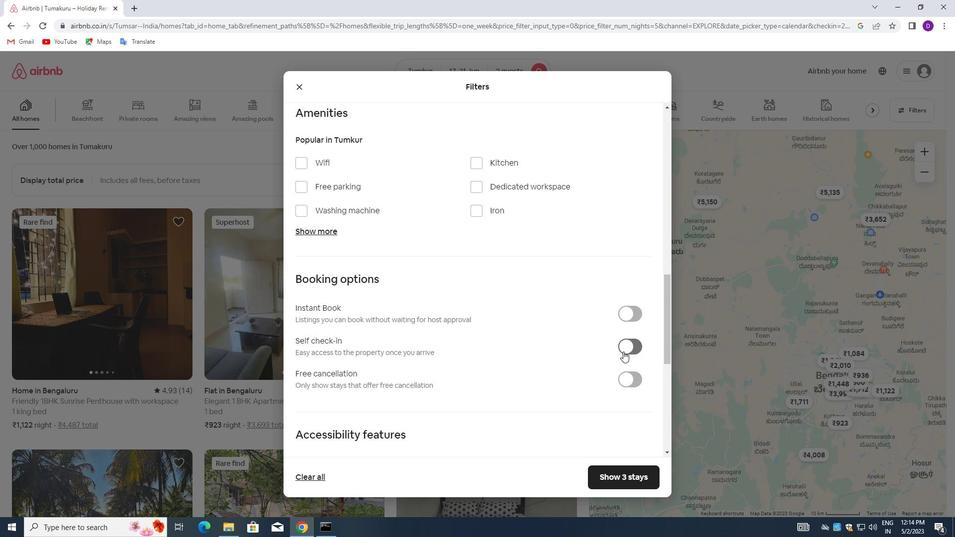 
Action: Mouse pressed left at (623, 348)
Screenshot: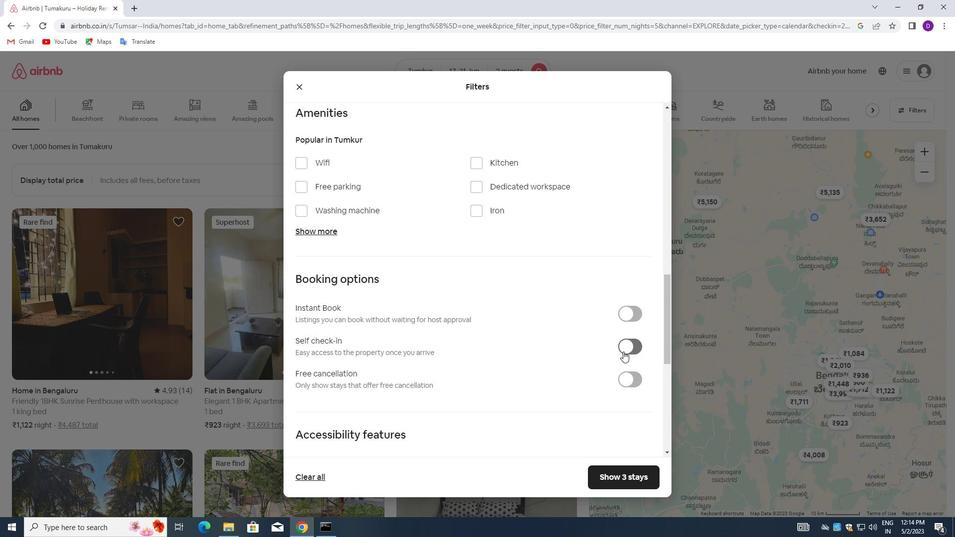 
Action: Mouse moved to (440, 347)
Screenshot: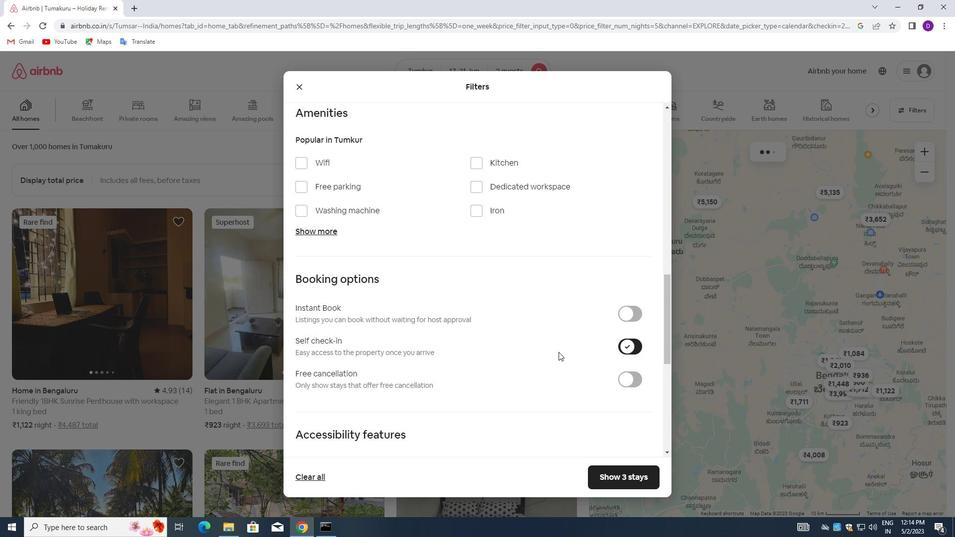 
Action: Mouse scrolled (440, 347) with delta (0, 0)
Screenshot: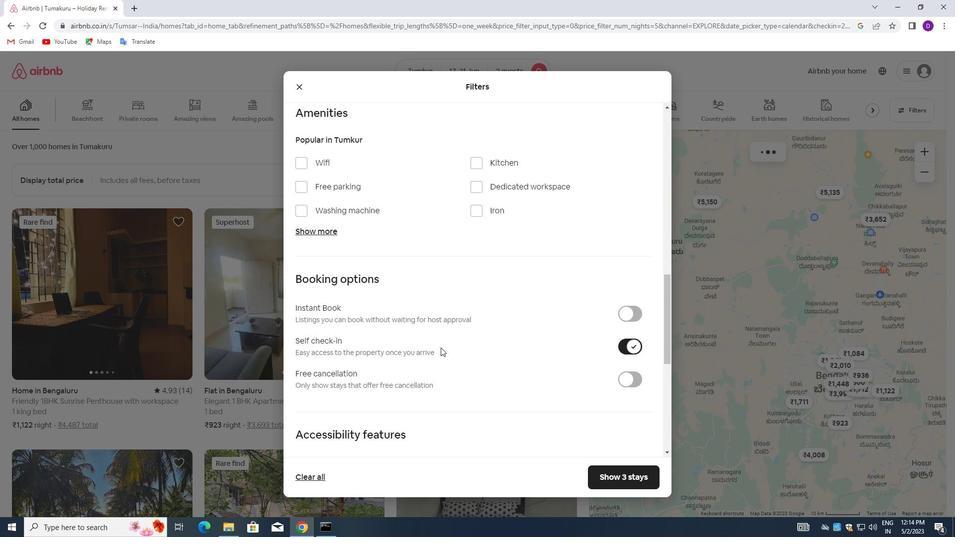
Action: Mouse moved to (440, 347)
Screenshot: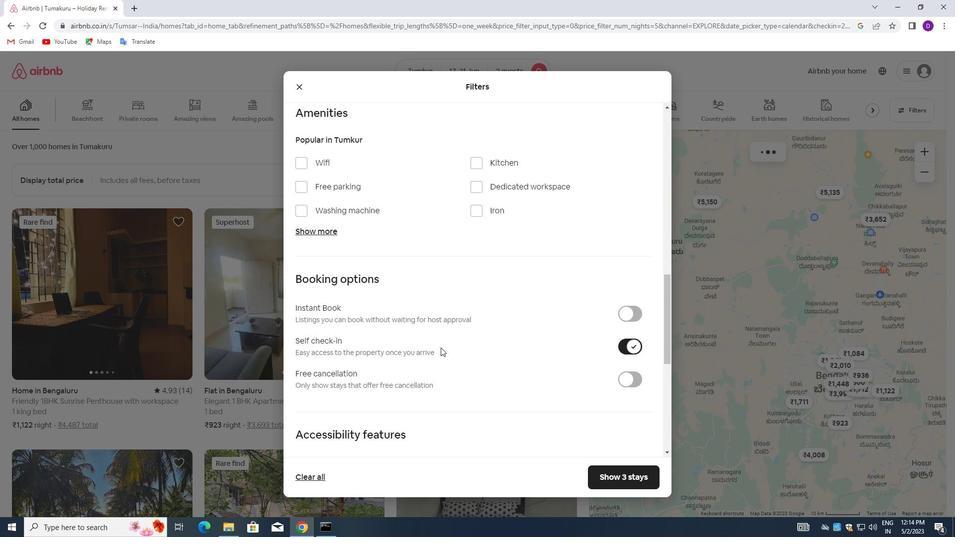 
Action: Mouse scrolled (440, 347) with delta (0, 0)
Screenshot: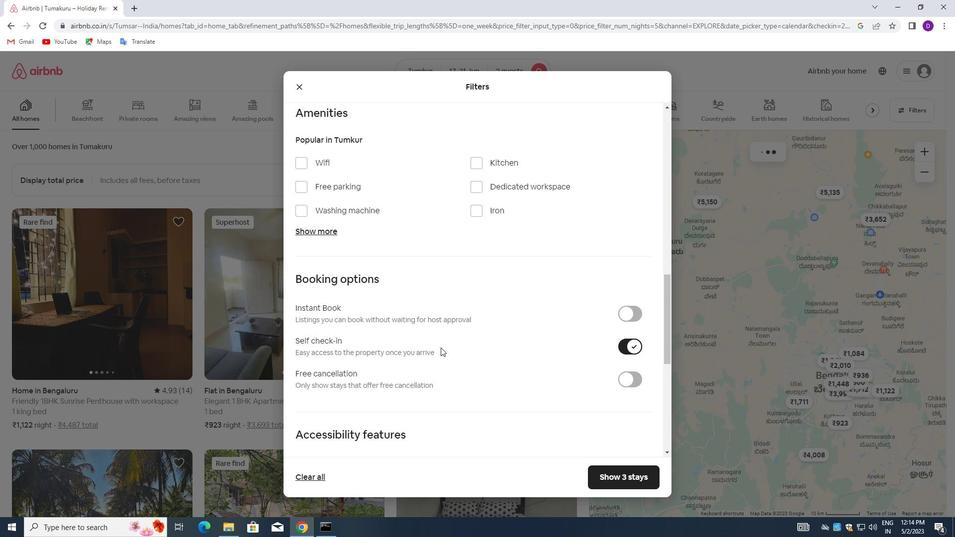 
Action: Mouse scrolled (440, 347) with delta (0, 0)
Screenshot: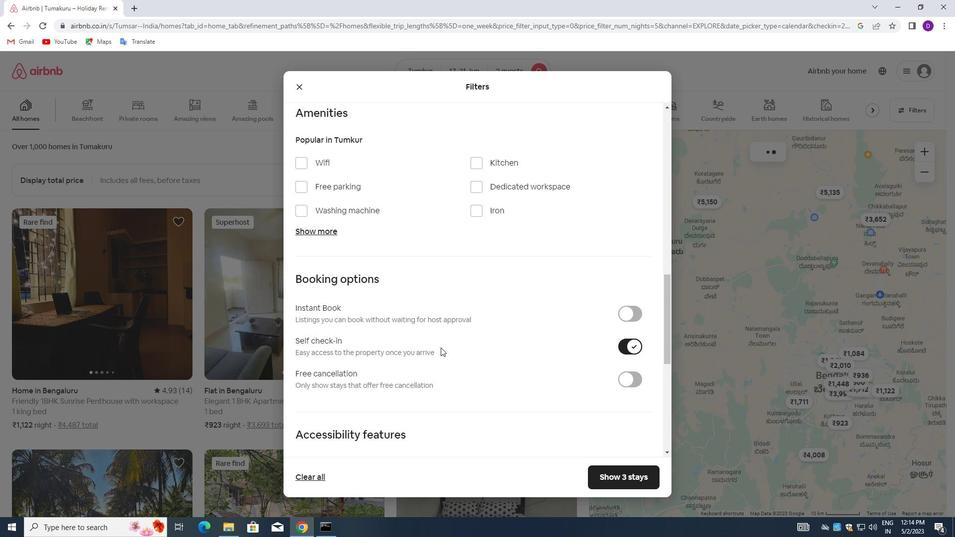 
Action: Mouse scrolled (440, 347) with delta (0, 0)
Screenshot: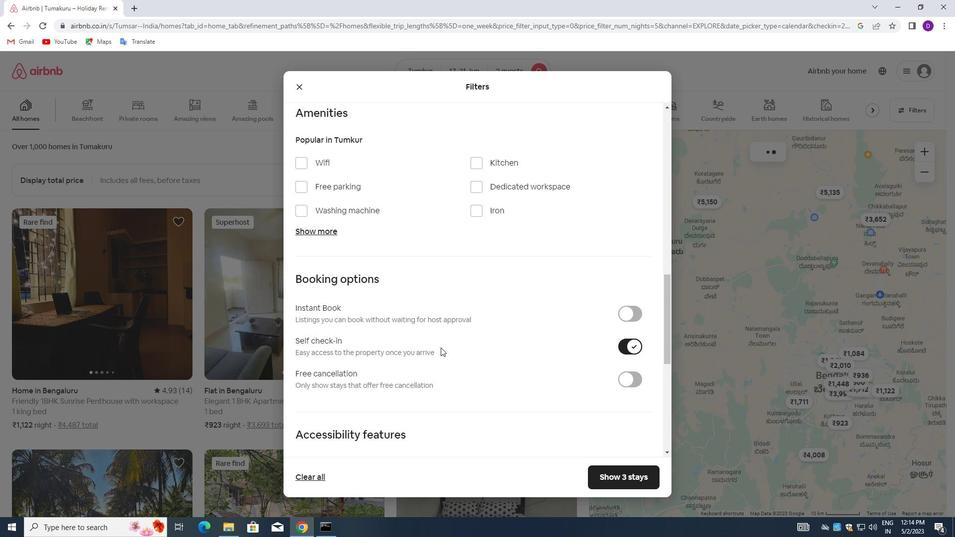 
Action: Mouse moved to (440, 349)
Screenshot: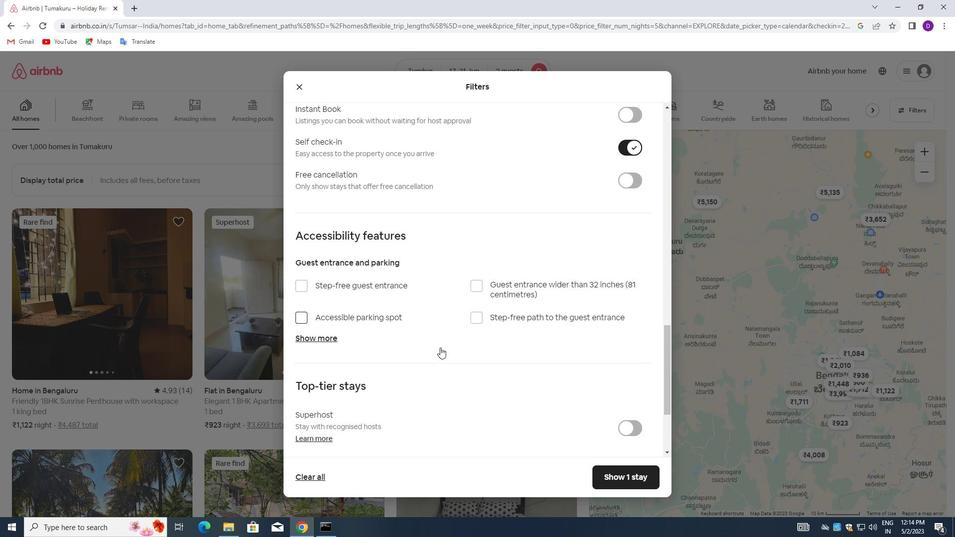 
Action: Mouse scrolled (440, 348) with delta (0, 0)
Screenshot: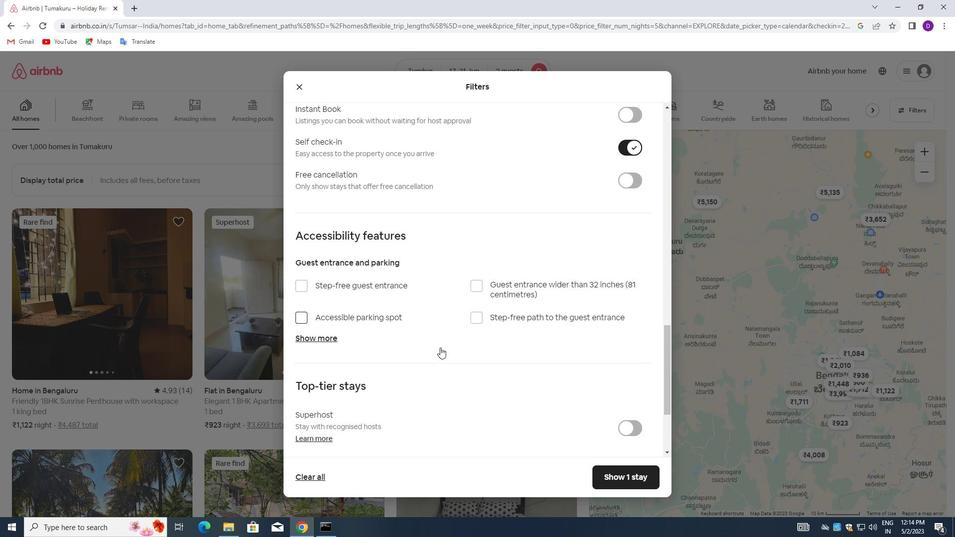 
Action: Mouse moved to (440, 351)
Screenshot: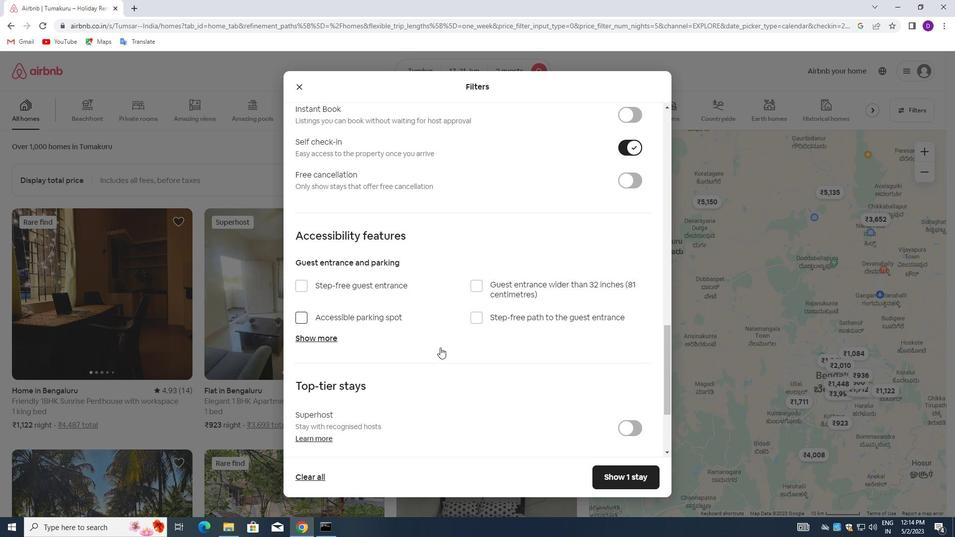 
Action: Mouse scrolled (440, 350) with delta (0, 0)
Screenshot: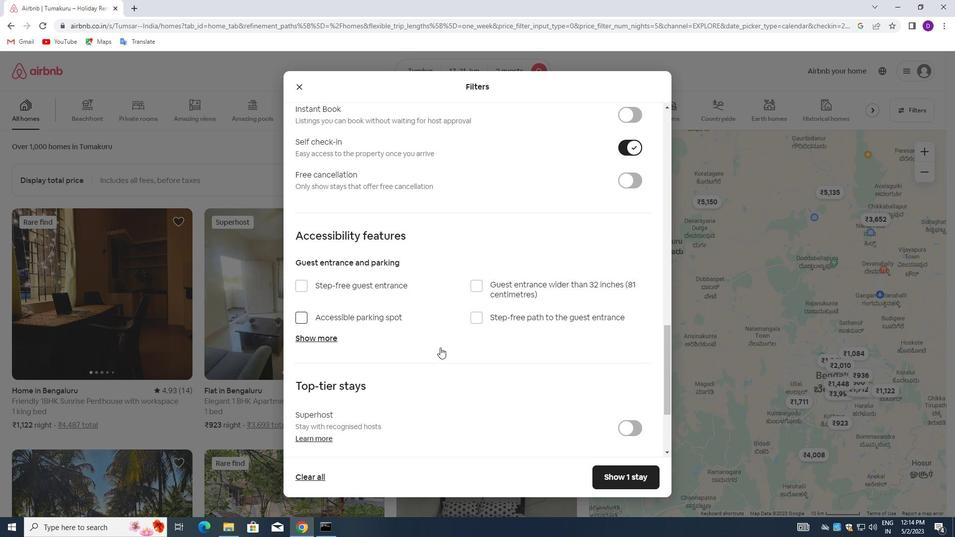 
Action: Mouse moved to (440, 352)
Screenshot: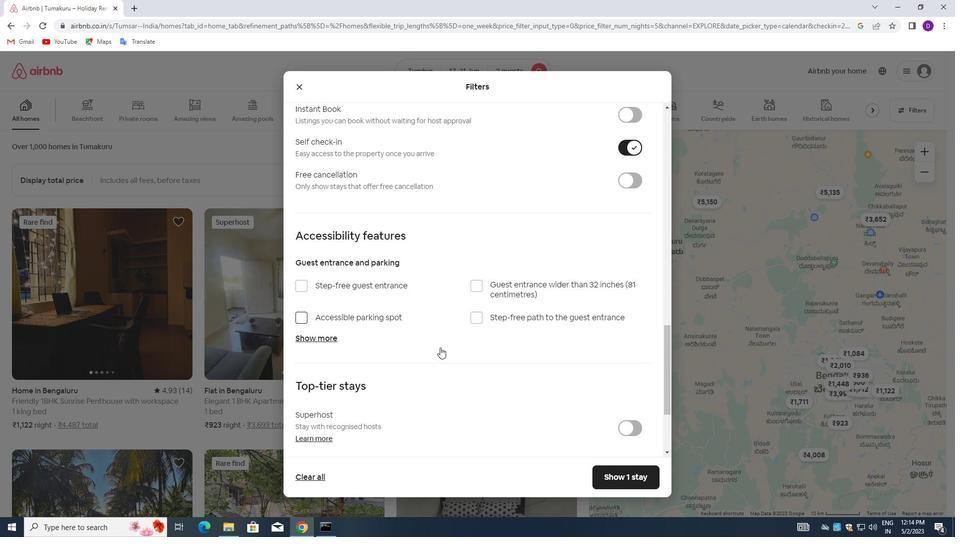 
Action: Mouse scrolled (440, 351) with delta (0, 0)
Screenshot: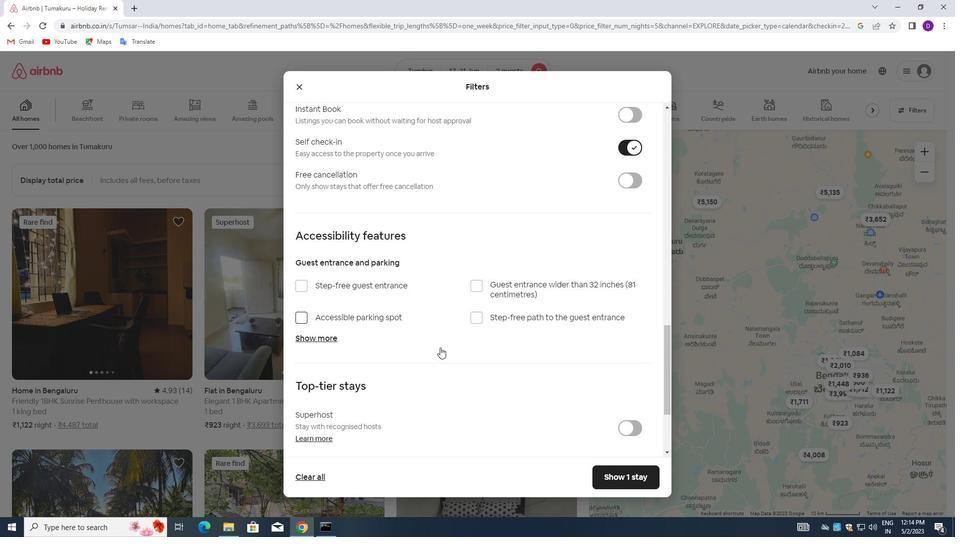 
Action: Mouse moved to (440, 352)
Screenshot: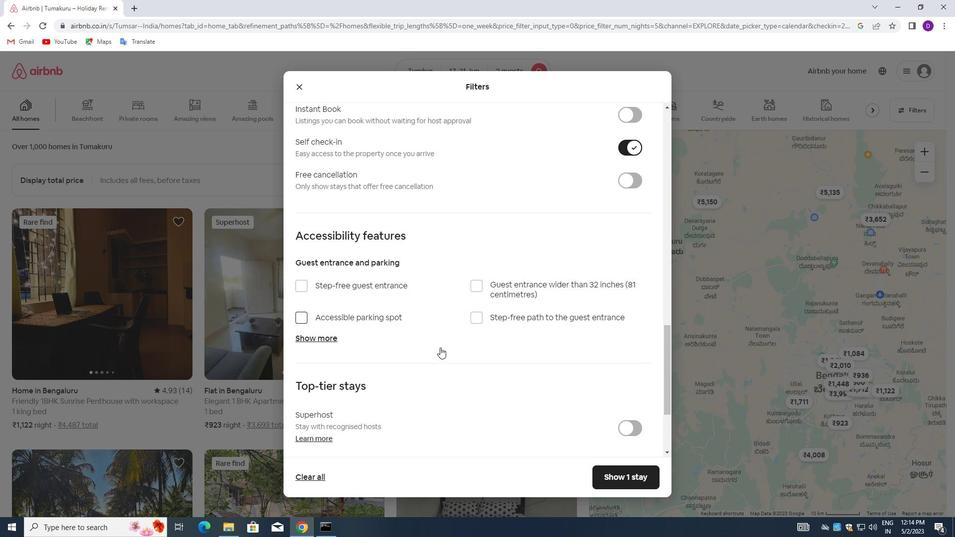 
Action: Mouse scrolled (440, 352) with delta (0, 0)
Screenshot: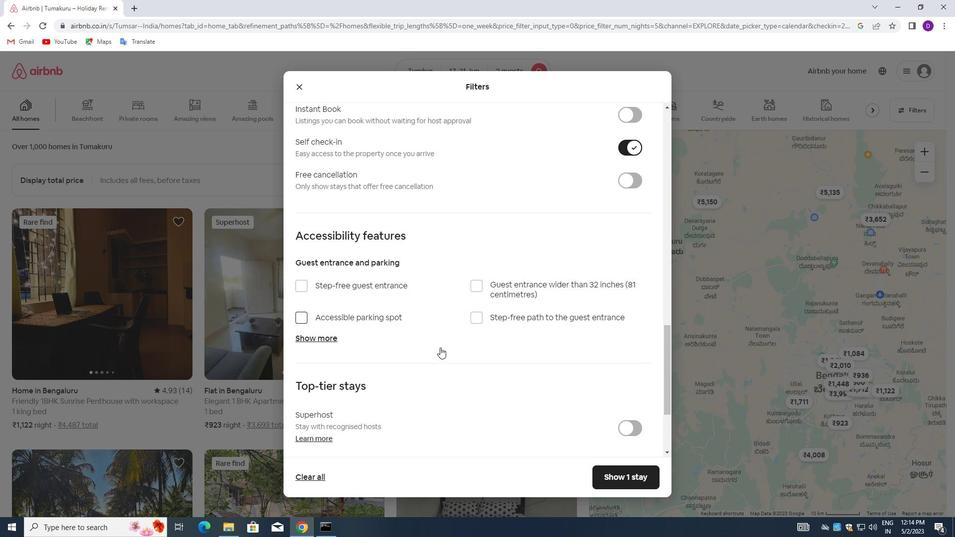 
Action: Mouse moved to (440, 353)
Screenshot: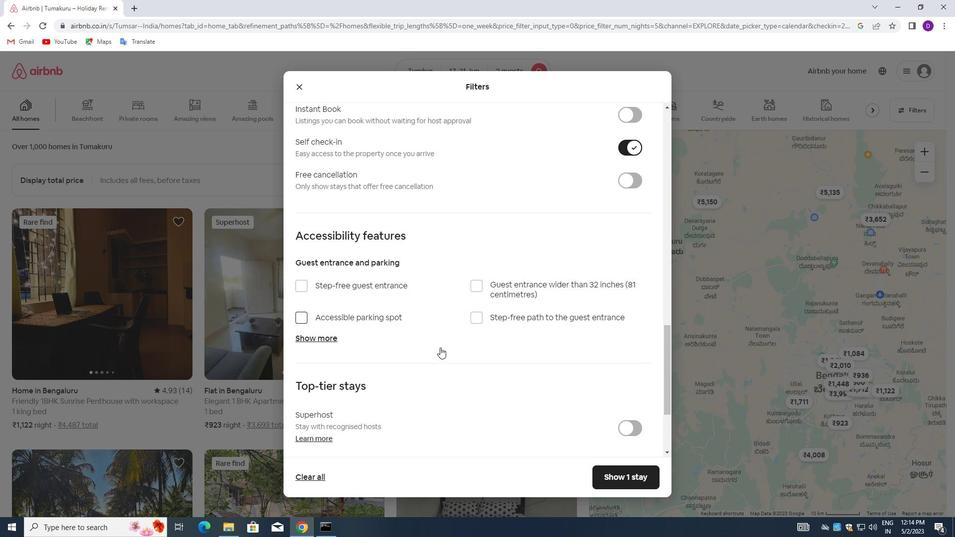 
Action: Mouse scrolled (440, 353) with delta (0, 0)
Screenshot: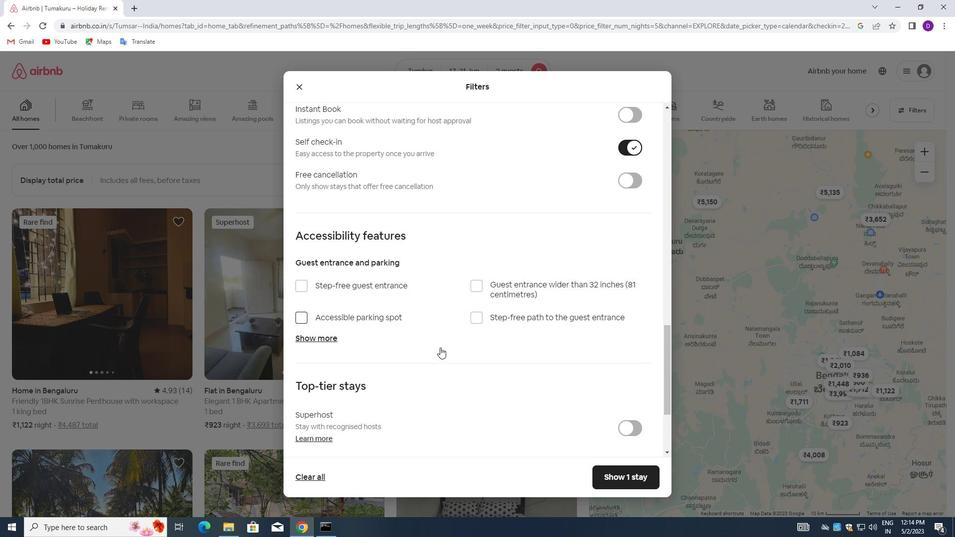 
Action: Mouse moved to (440, 355)
Screenshot: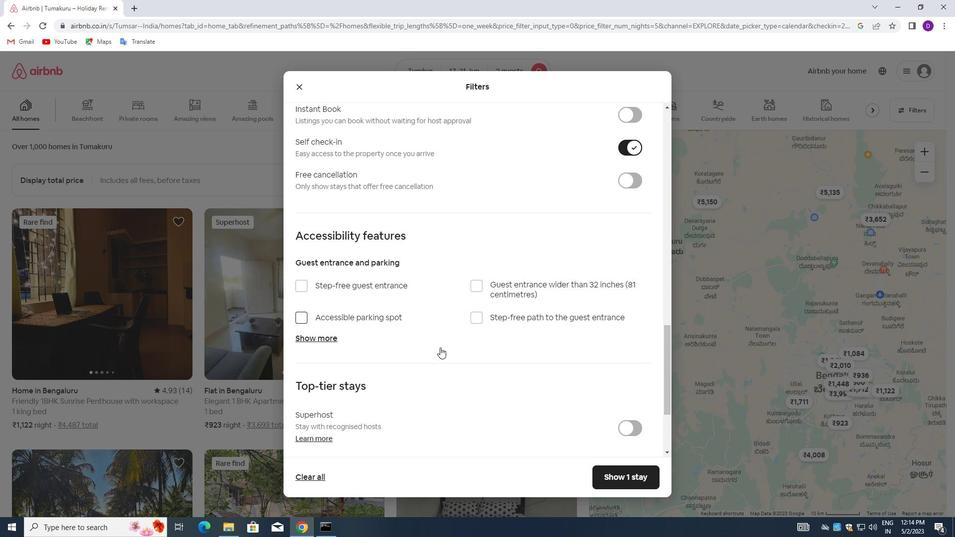 
Action: Mouse scrolled (440, 354) with delta (0, 0)
Screenshot: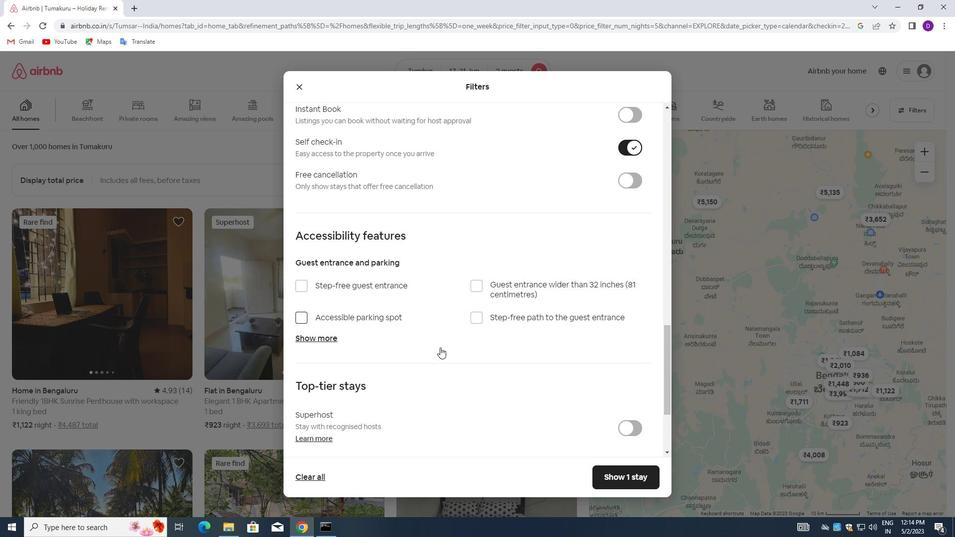 
Action: Mouse moved to (440, 357)
Screenshot: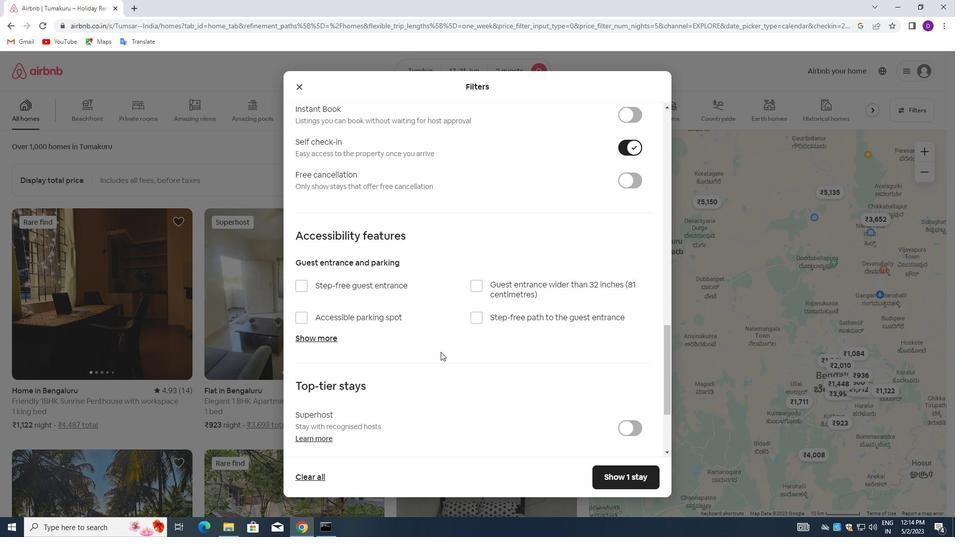 
Action: Mouse scrolled (440, 356) with delta (0, 0)
Screenshot: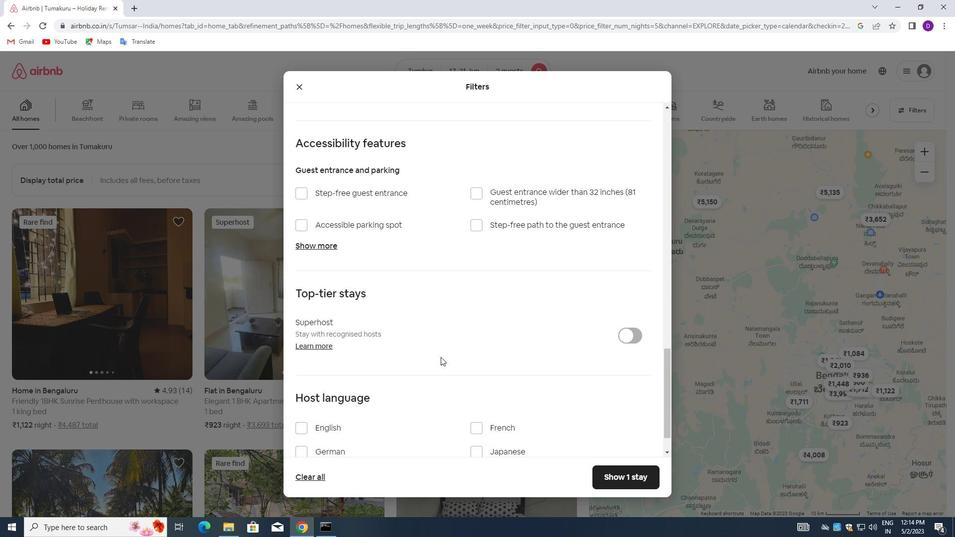 
Action: Mouse scrolled (440, 356) with delta (0, 0)
Screenshot: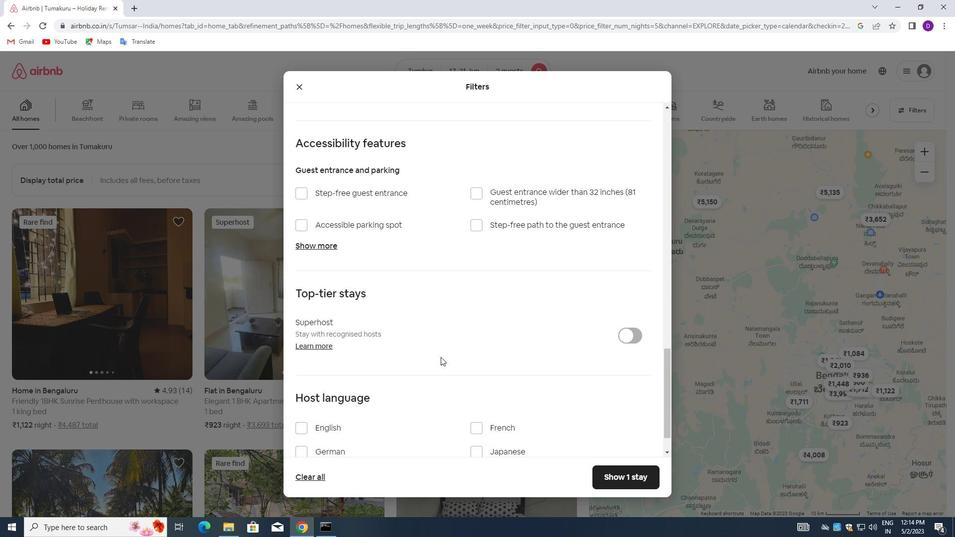 
Action: Mouse scrolled (440, 356) with delta (0, 0)
Screenshot: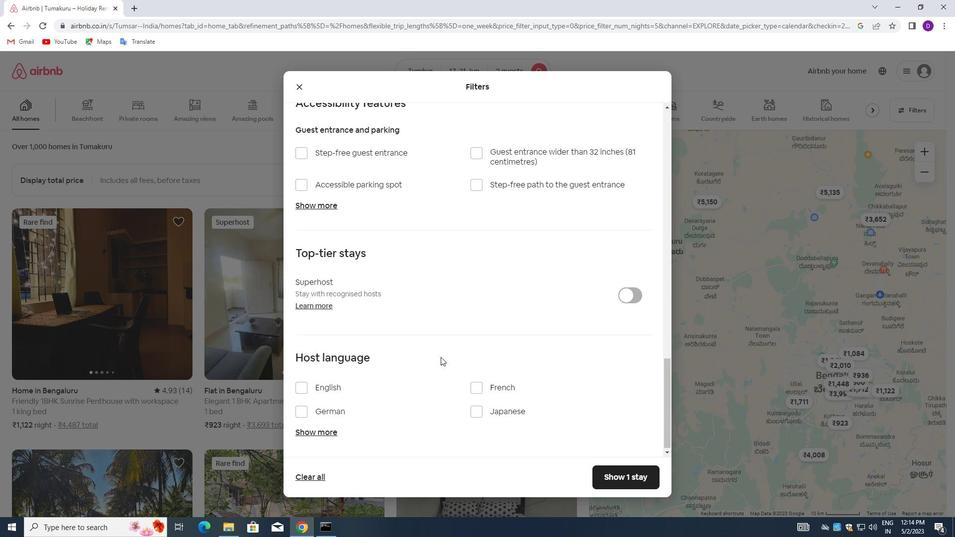 
Action: Mouse moved to (440, 357)
Screenshot: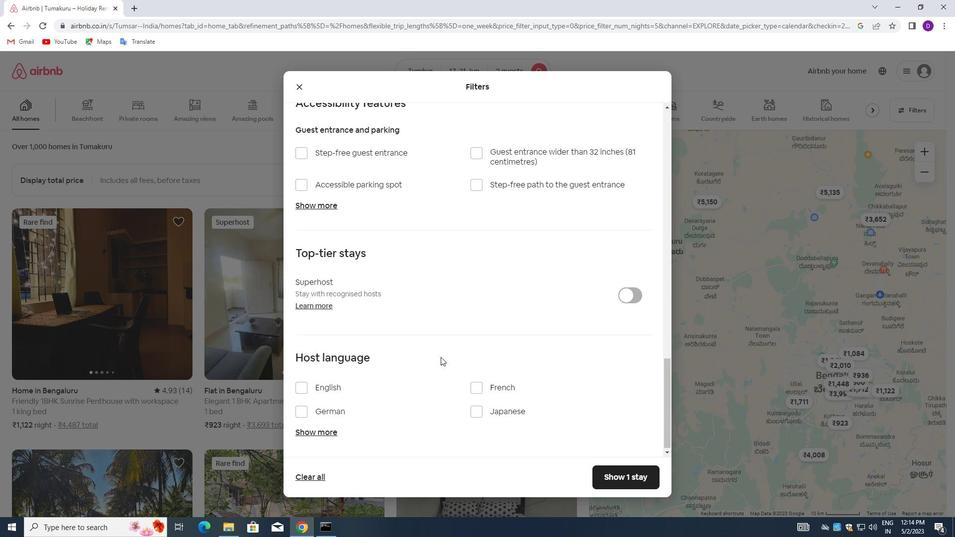 
Action: Mouse scrolled (440, 356) with delta (0, 0)
Screenshot: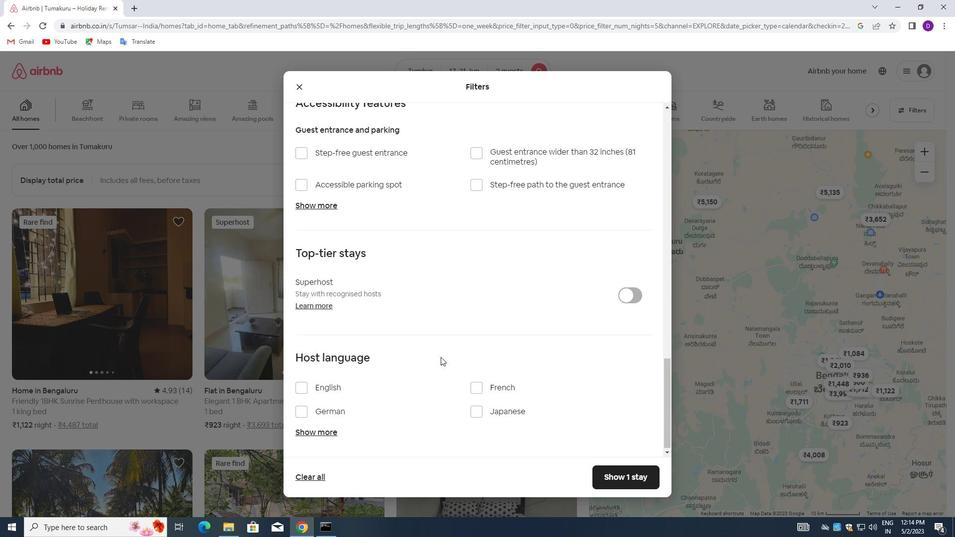 
Action: Mouse moved to (304, 387)
Screenshot: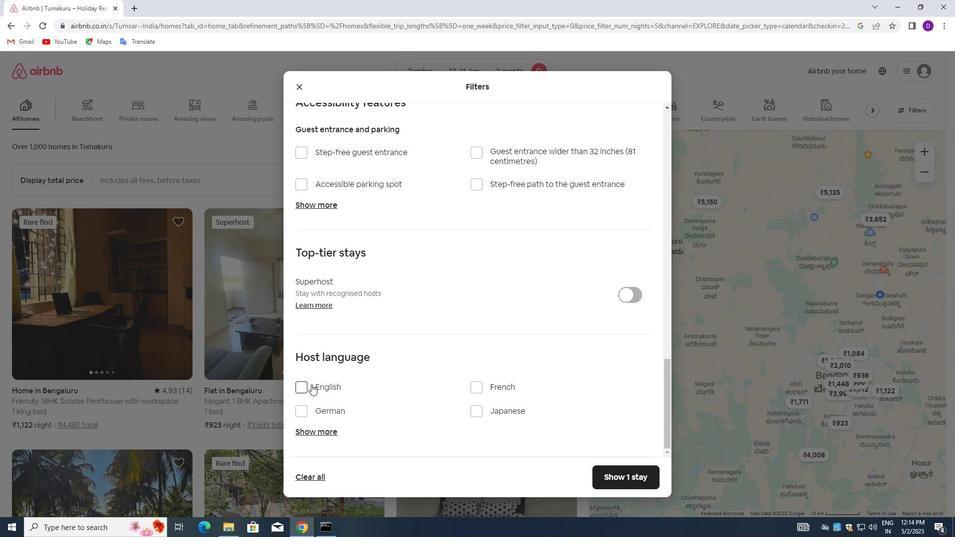 
Action: Mouse pressed left at (304, 387)
Screenshot: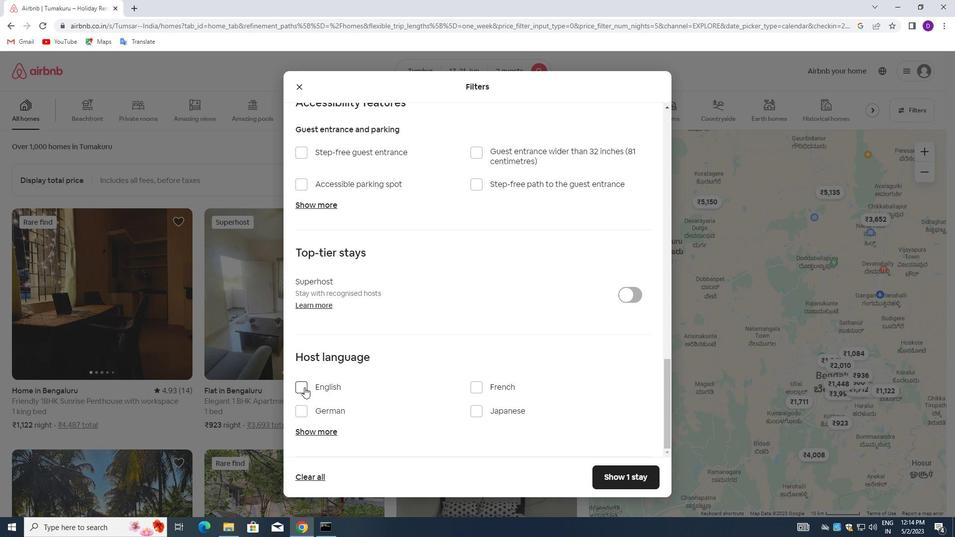 
Action: Mouse moved to (595, 473)
Screenshot: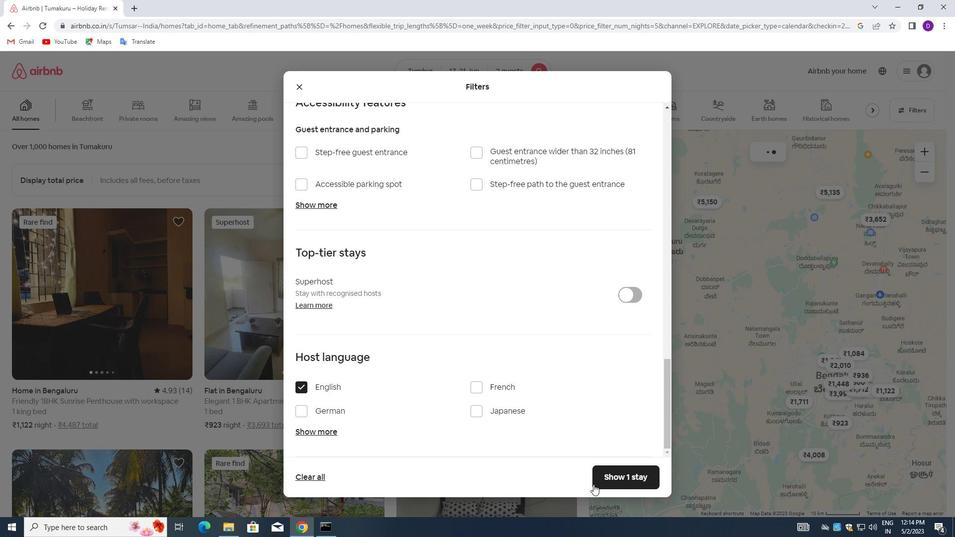 
Action: Mouse pressed left at (595, 473)
Screenshot: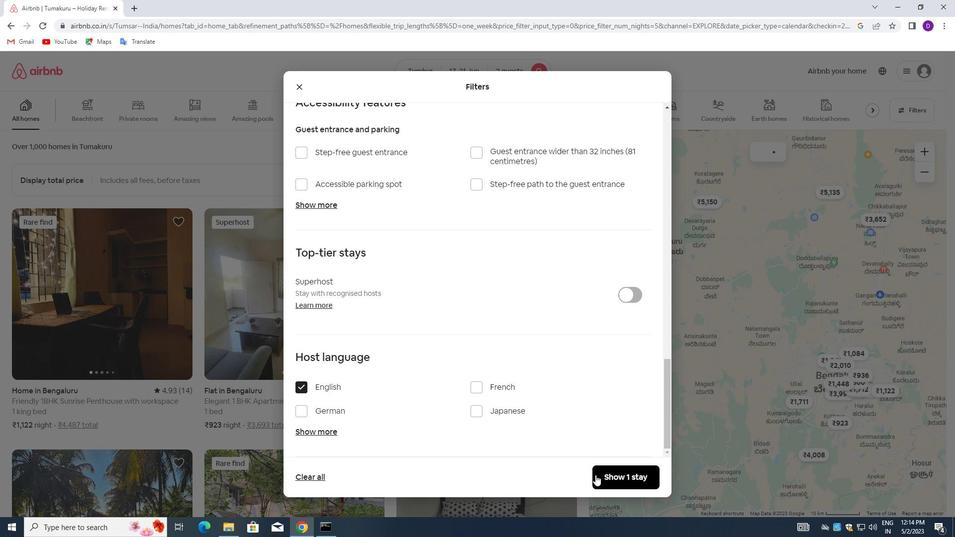 
Action: Mouse moved to (591, 468)
Screenshot: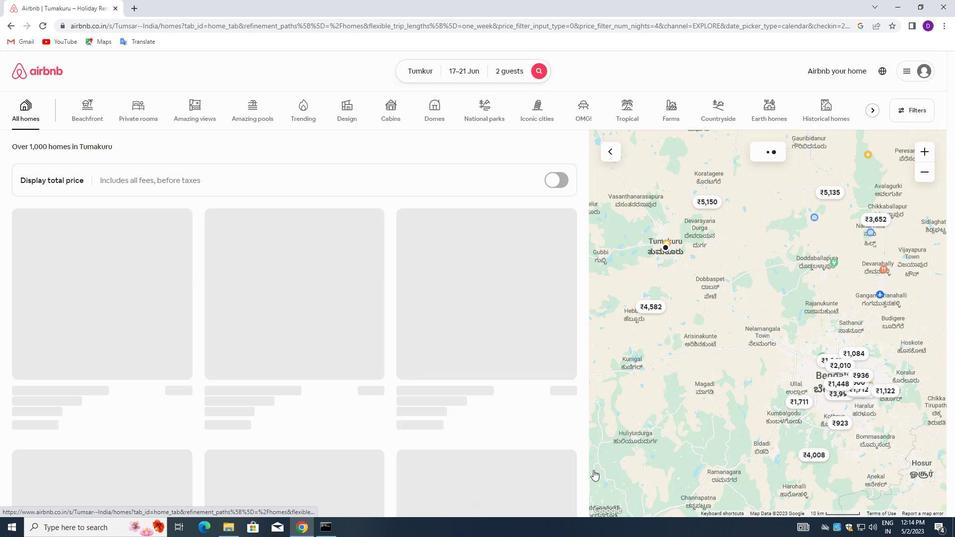 
